 Task: Search one way flight ticket for 4 adults, 2 children, 2 infants in seat and 1 infant on lap in economy from Ontario: Ontario International Airport to Riverton: Central Wyoming Regional Airport (was Riverton Regional) on 5-4-2023. Choice of flights is Frontier. Number of bags: 1 carry on bag. Price is upto 85000. Outbound departure time preference is 18:00.
Action: Mouse moved to (320, 277)
Screenshot: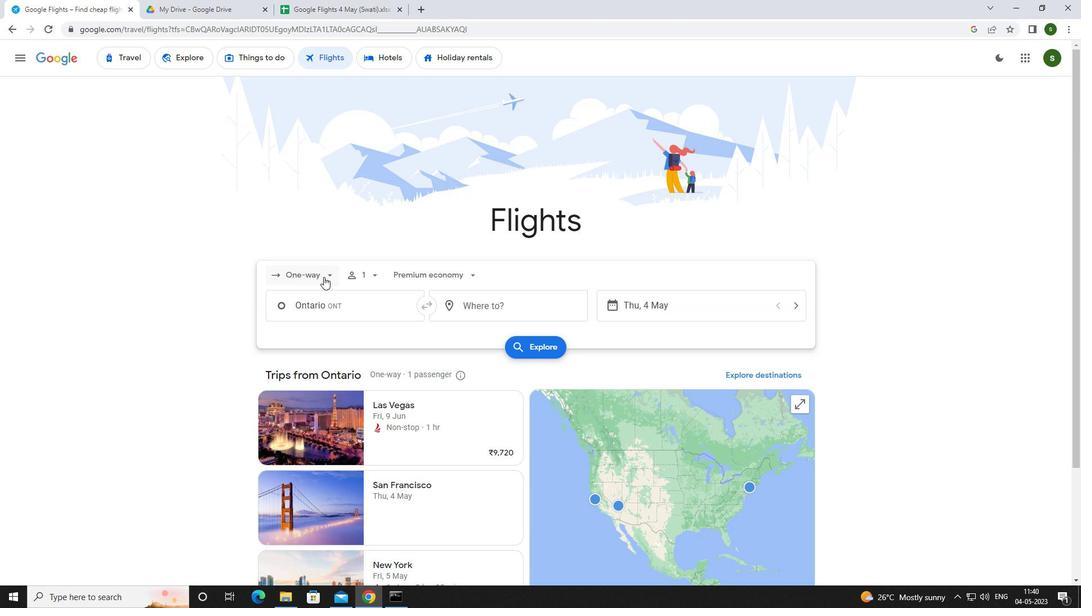 
Action: Mouse pressed left at (320, 277)
Screenshot: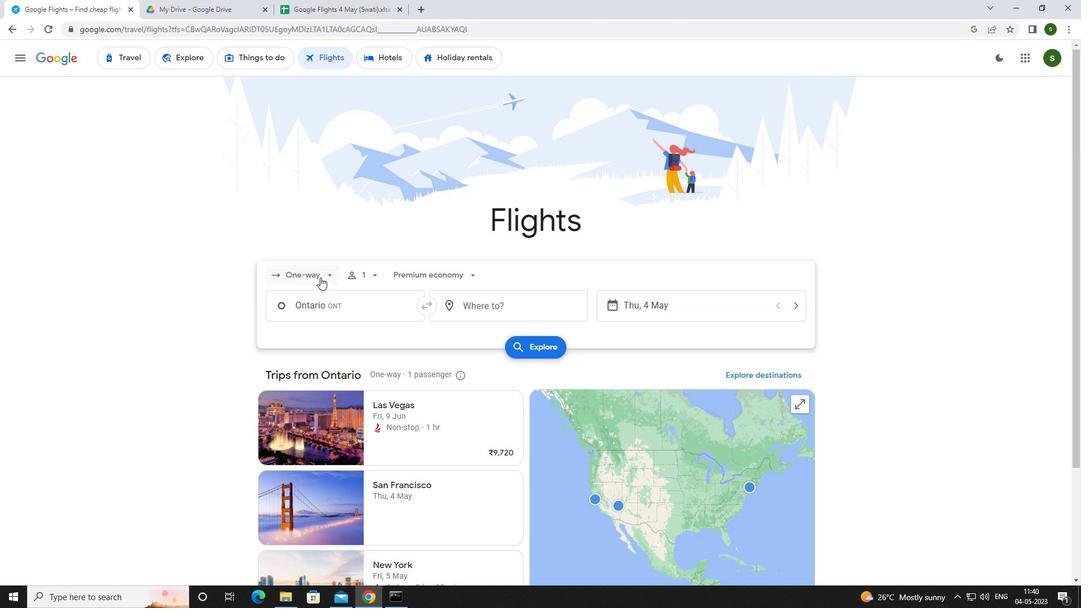 
Action: Mouse moved to (312, 319)
Screenshot: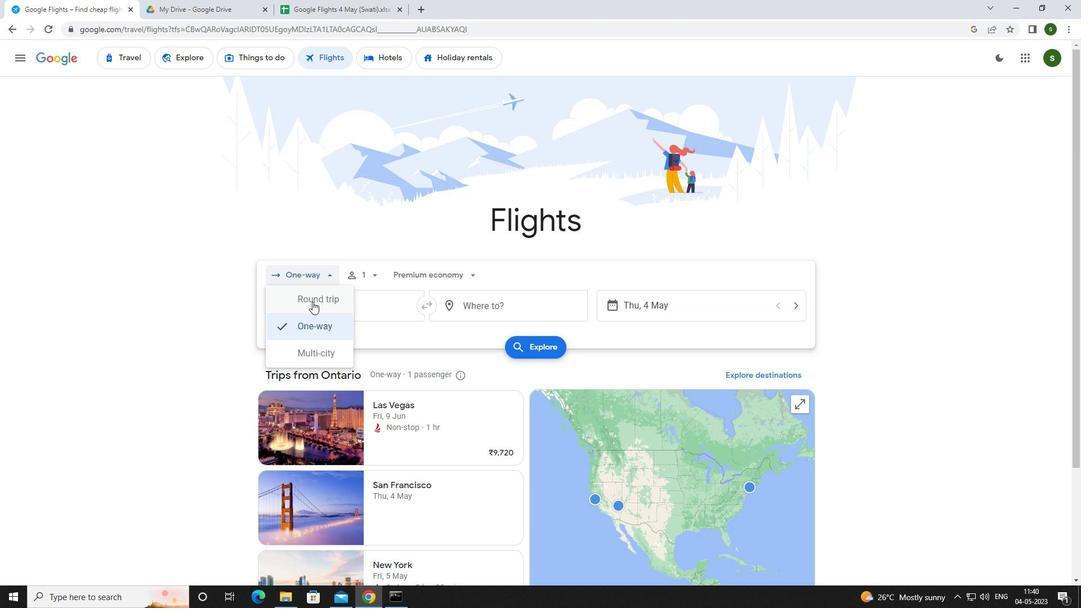 
Action: Mouse pressed left at (312, 319)
Screenshot: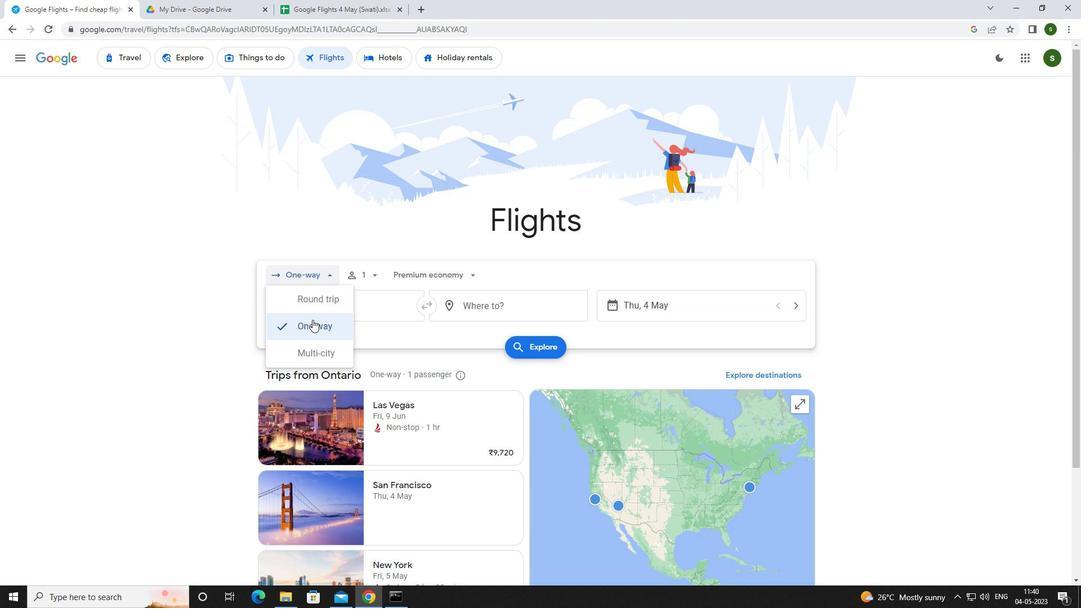 
Action: Mouse moved to (372, 274)
Screenshot: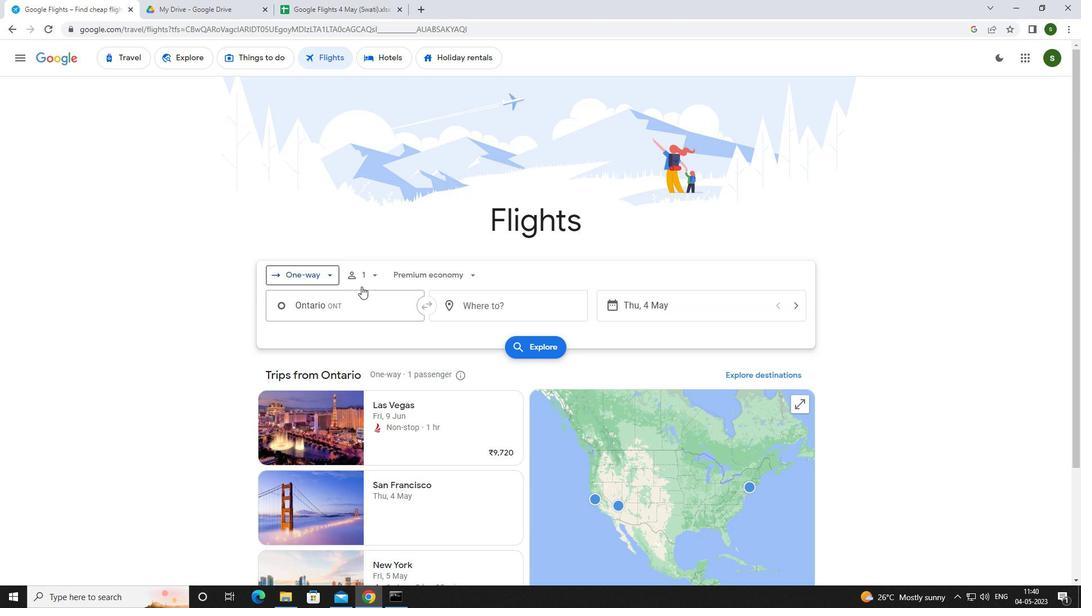 
Action: Mouse pressed left at (372, 274)
Screenshot: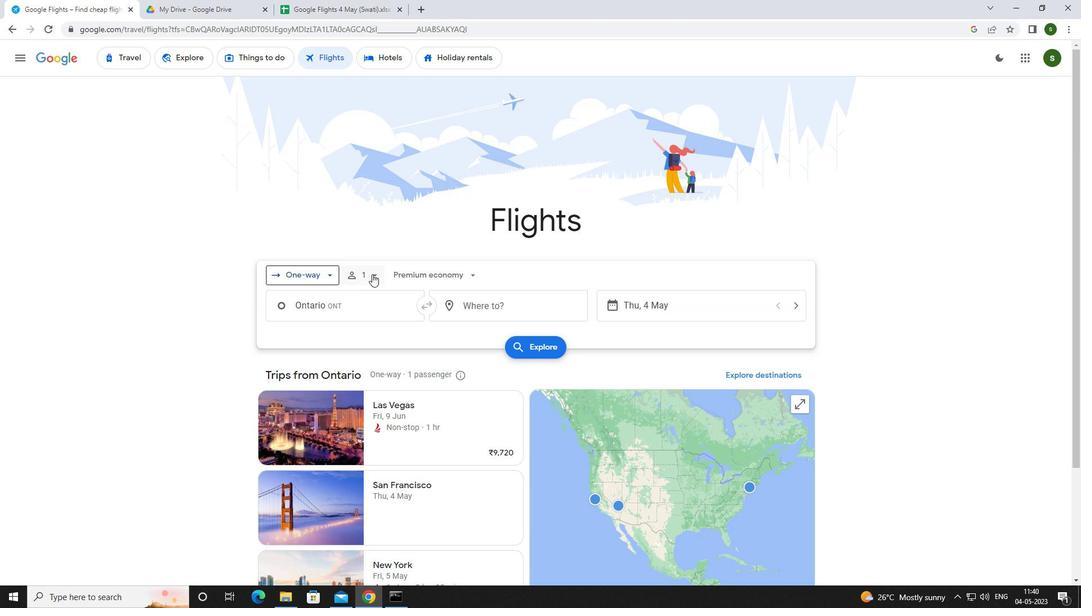 
Action: Mouse moved to (461, 302)
Screenshot: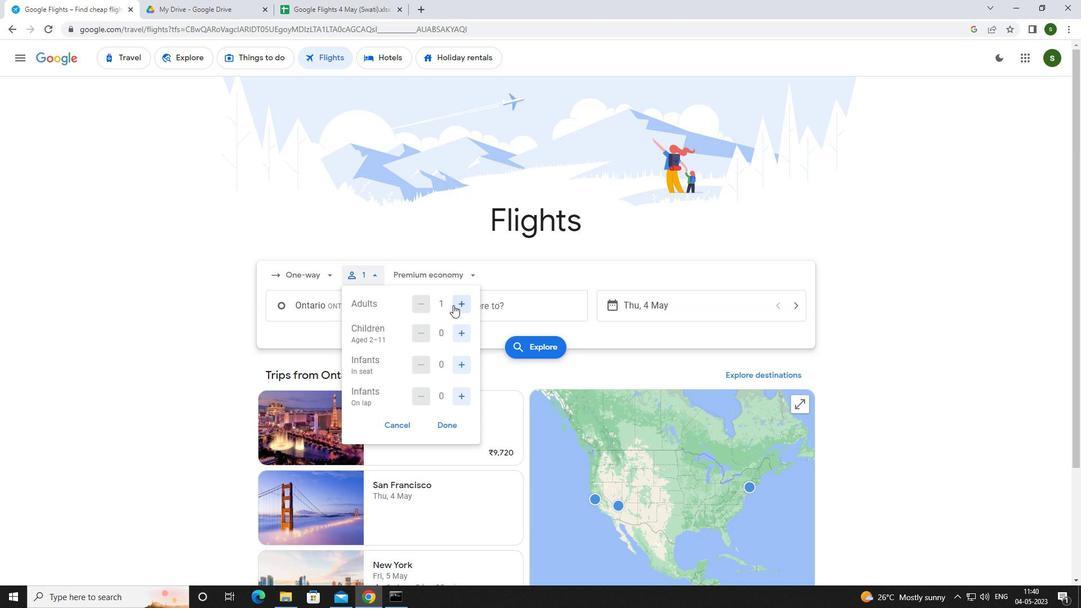 
Action: Mouse pressed left at (461, 302)
Screenshot: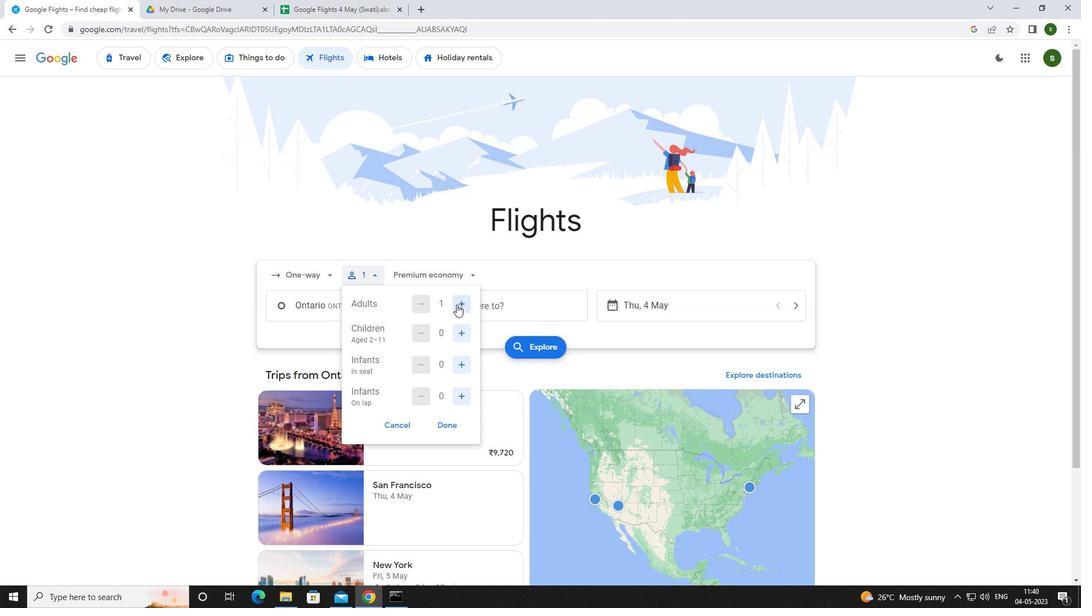 
Action: Mouse pressed left at (461, 302)
Screenshot: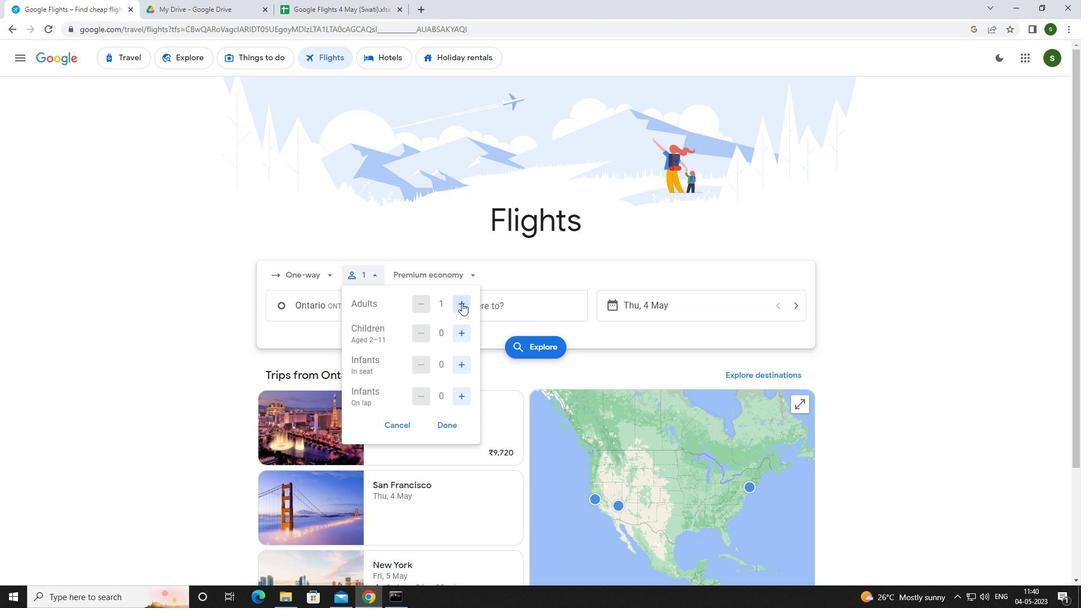 
Action: Mouse pressed left at (461, 302)
Screenshot: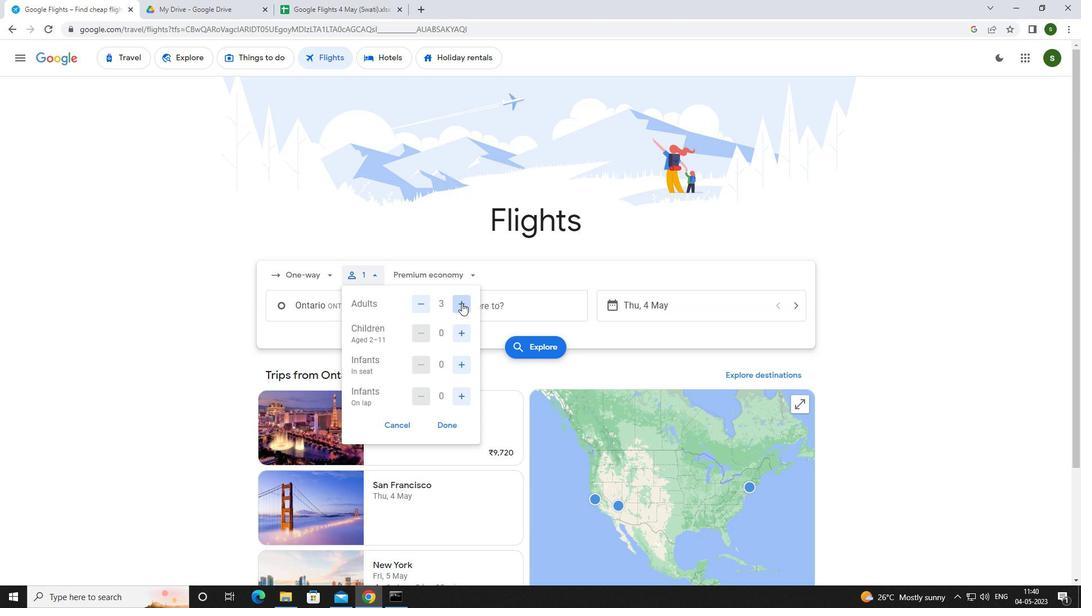 
Action: Mouse moved to (459, 332)
Screenshot: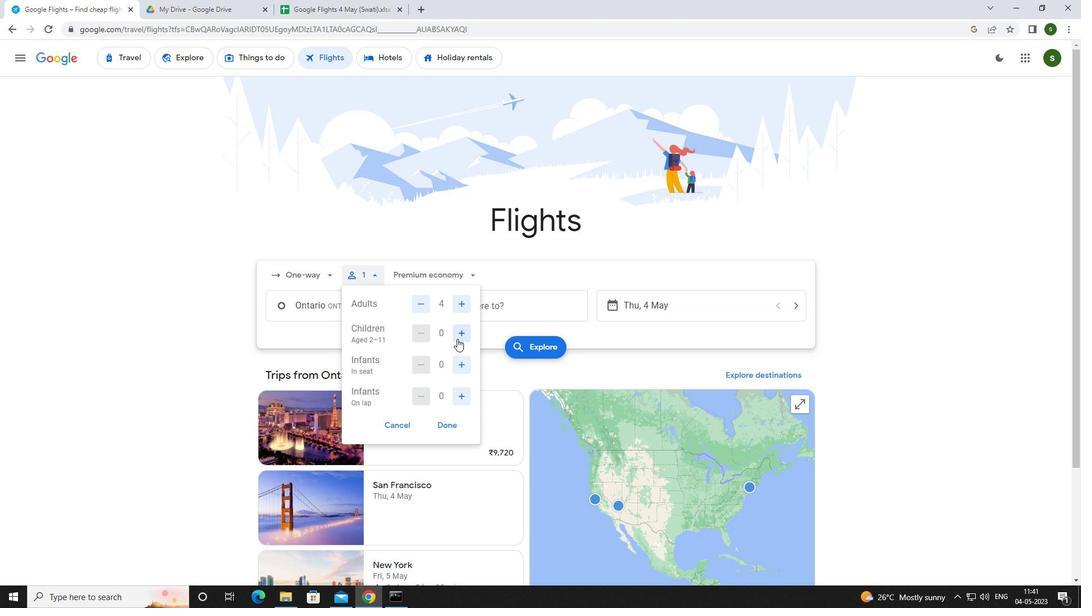 
Action: Mouse pressed left at (459, 332)
Screenshot: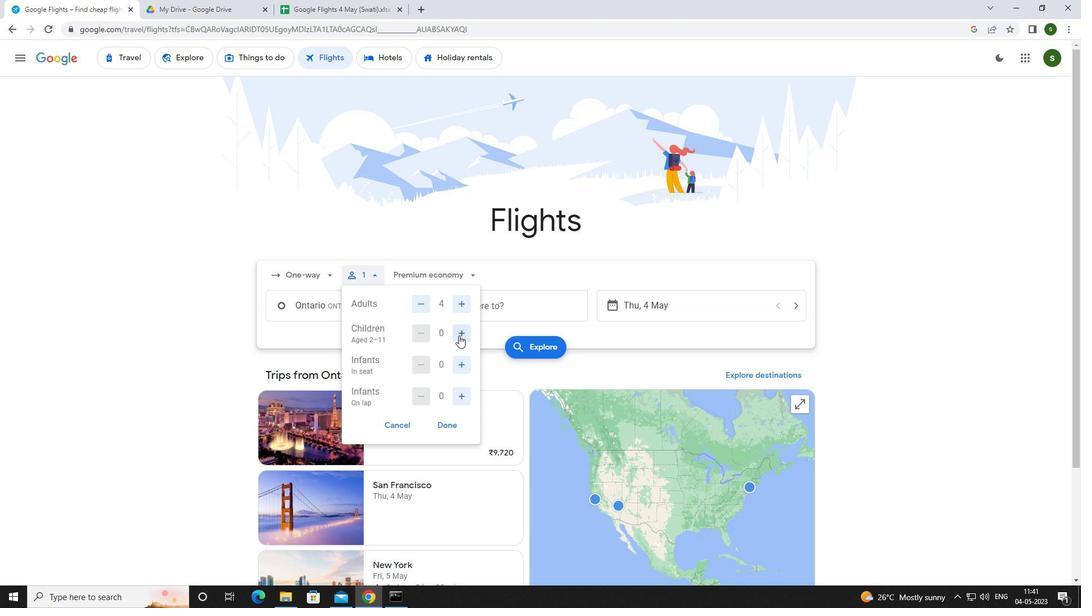 
Action: Mouse pressed left at (459, 332)
Screenshot: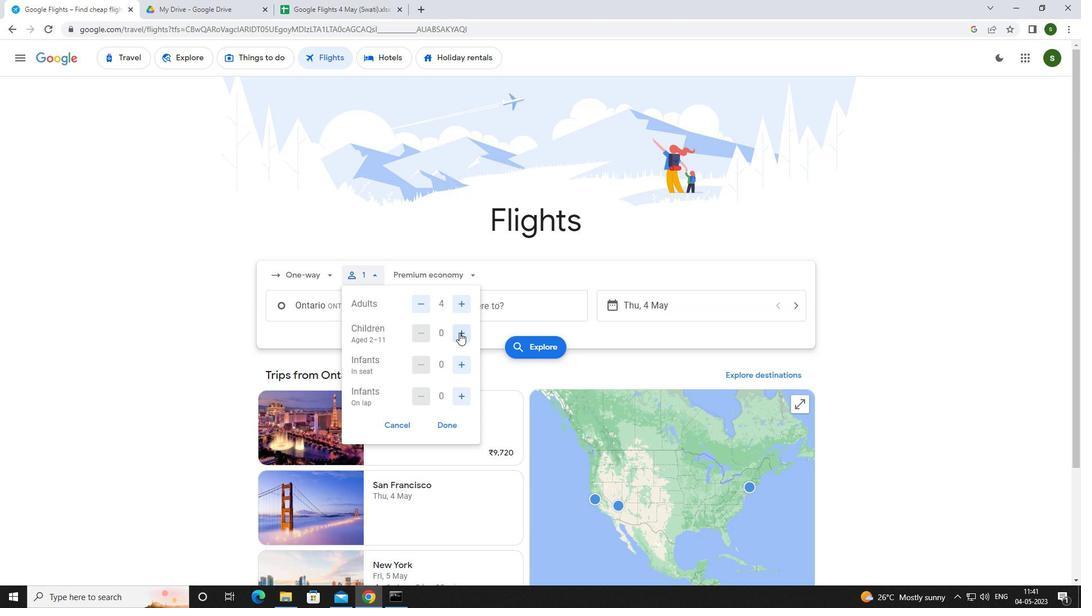 
Action: Mouse moved to (459, 365)
Screenshot: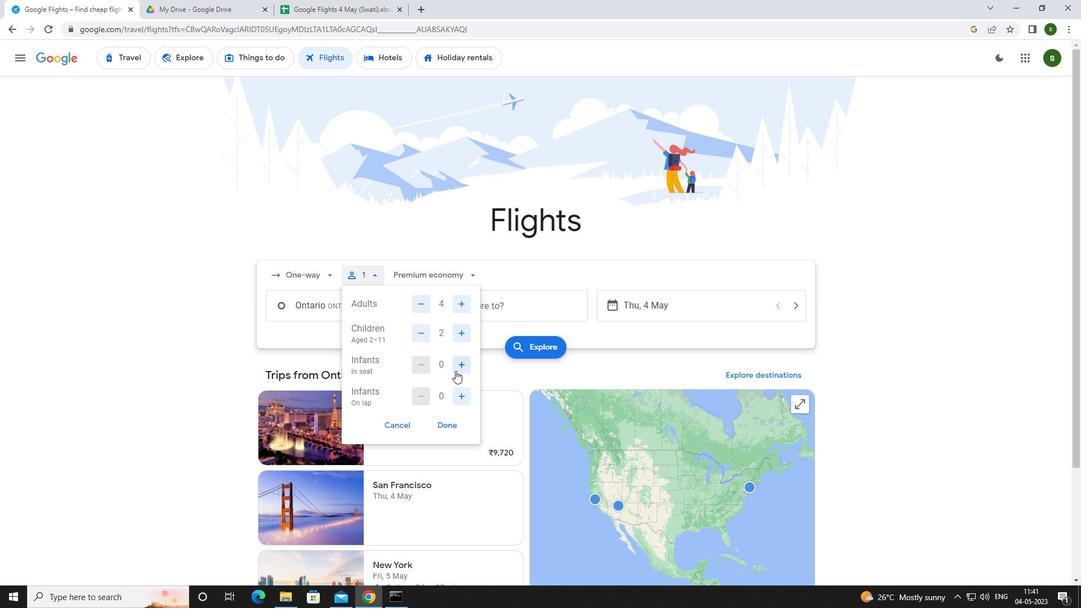 
Action: Mouse pressed left at (459, 365)
Screenshot: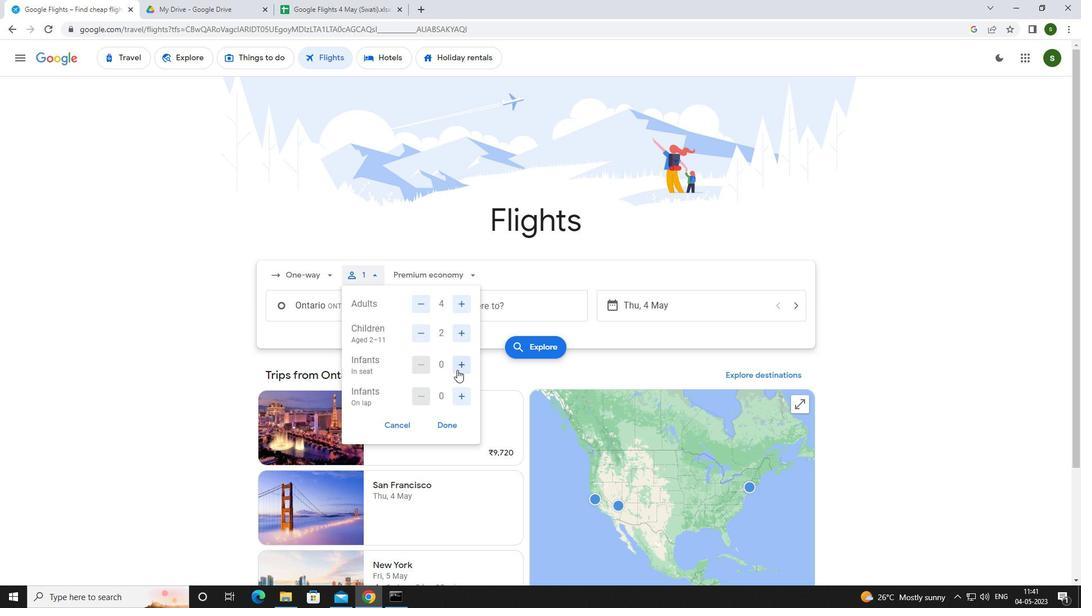 
Action: Mouse pressed left at (459, 365)
Screenshot: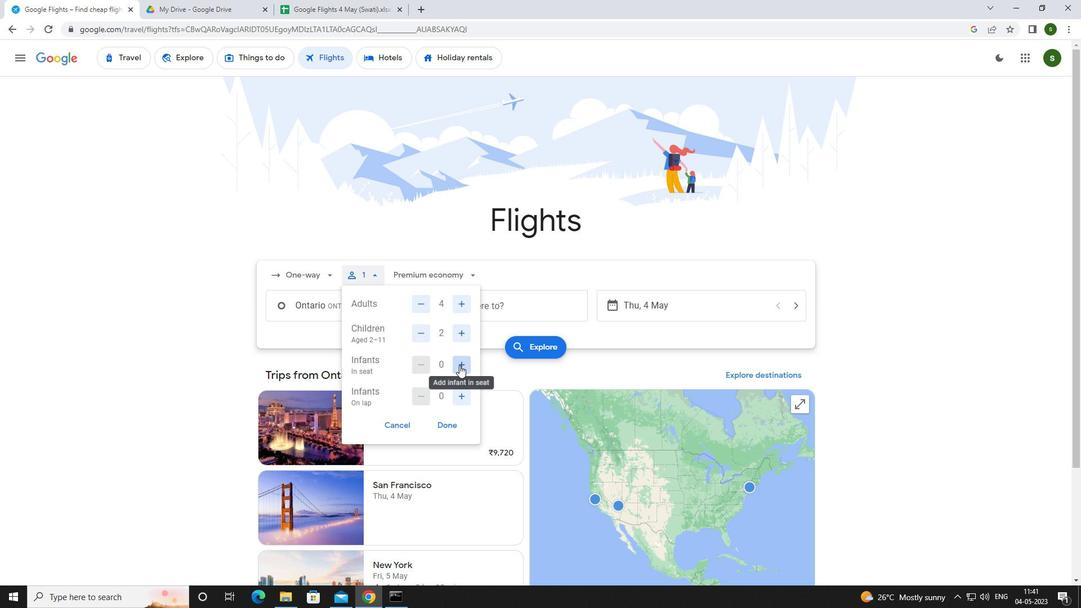 
Action: Mouse moved to (458, 402)
Screenshot: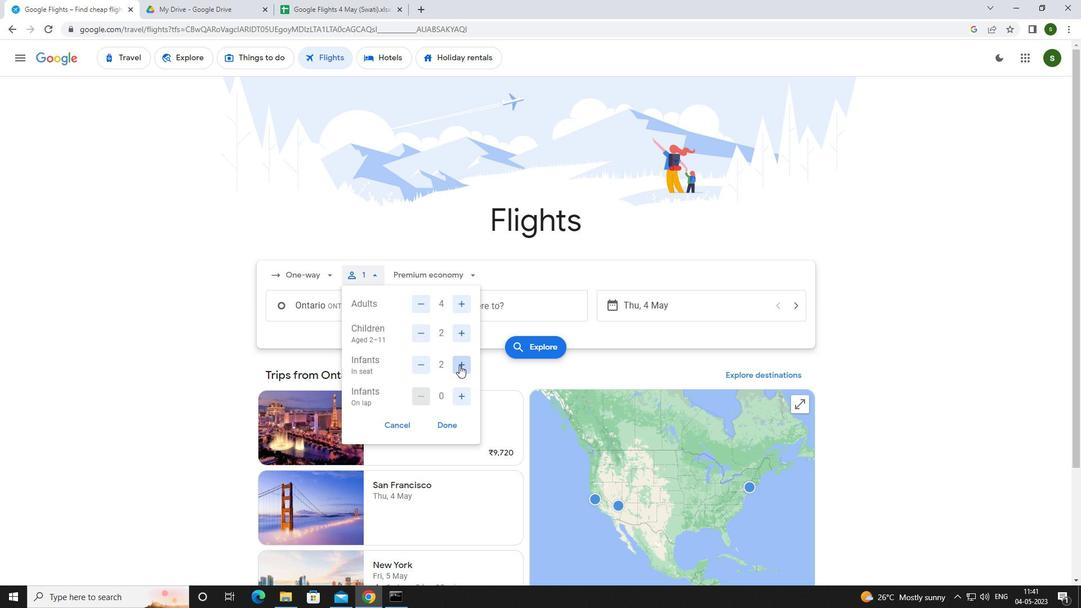 
Action: Mouse pressed left at (458, 402)
Screenshot: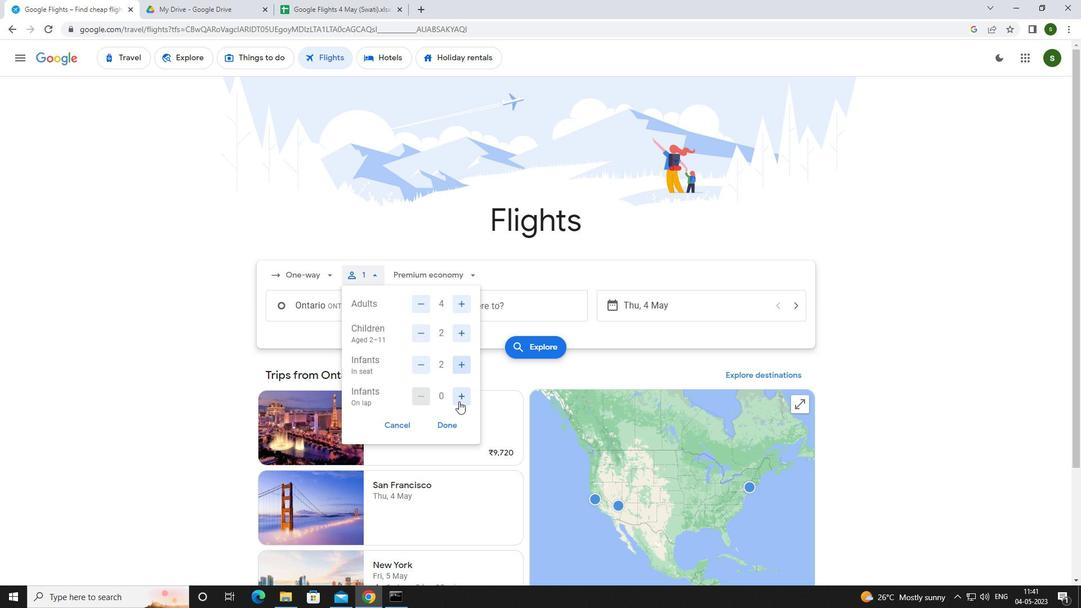 
Action: Mouse moved to (449, 277)
Screenshot: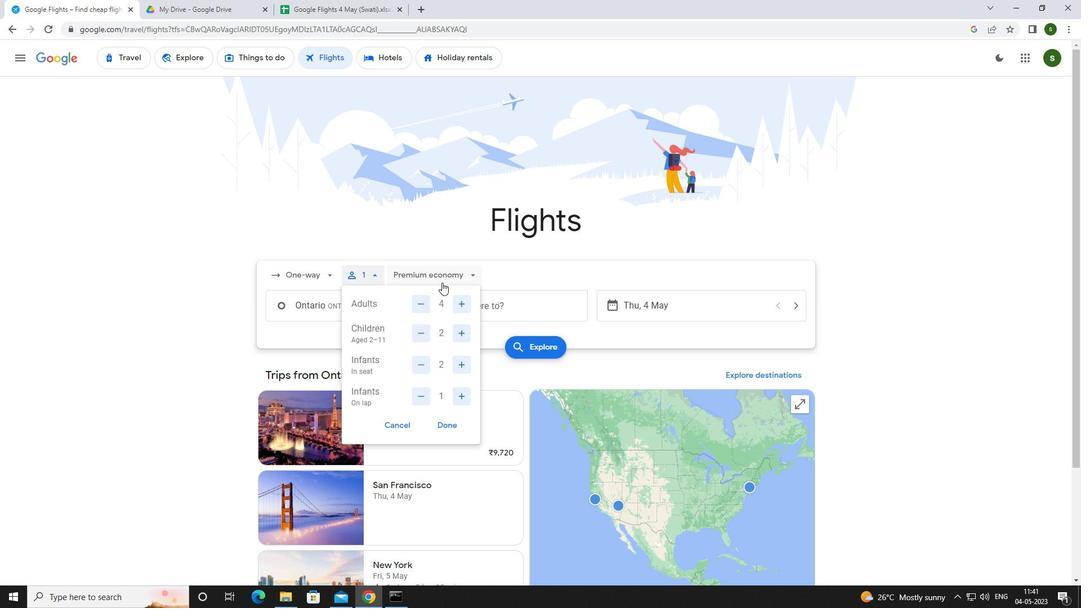 
Action: Mouse pressed left at (449, 277)
Screenshot: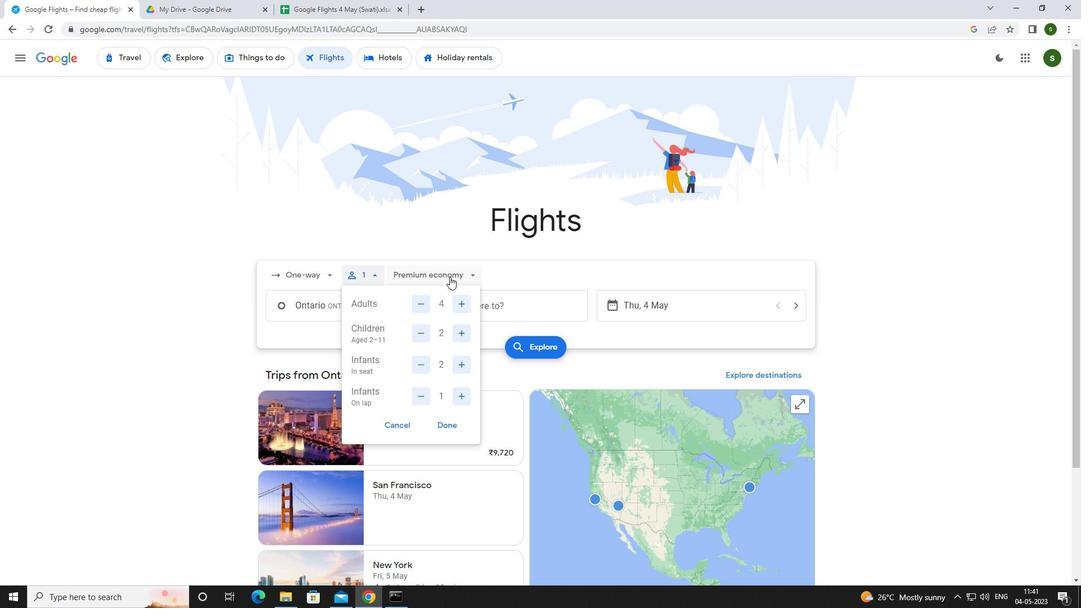 
Action: Mouse moved to (453, 305)
Screenshot: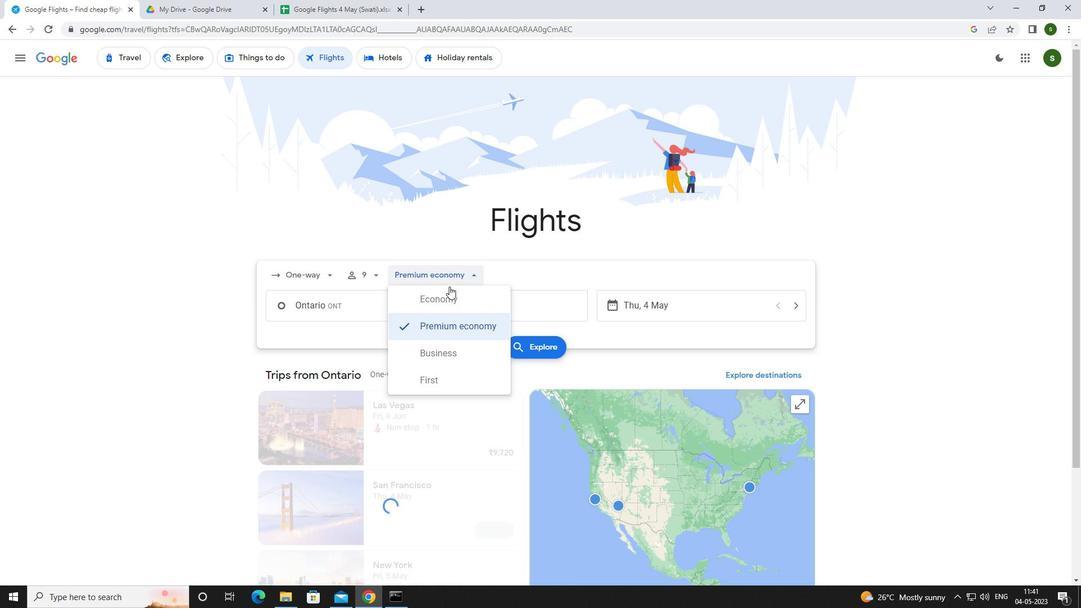 
Action: Mouse pressed left at (453, 305)
Screenshot: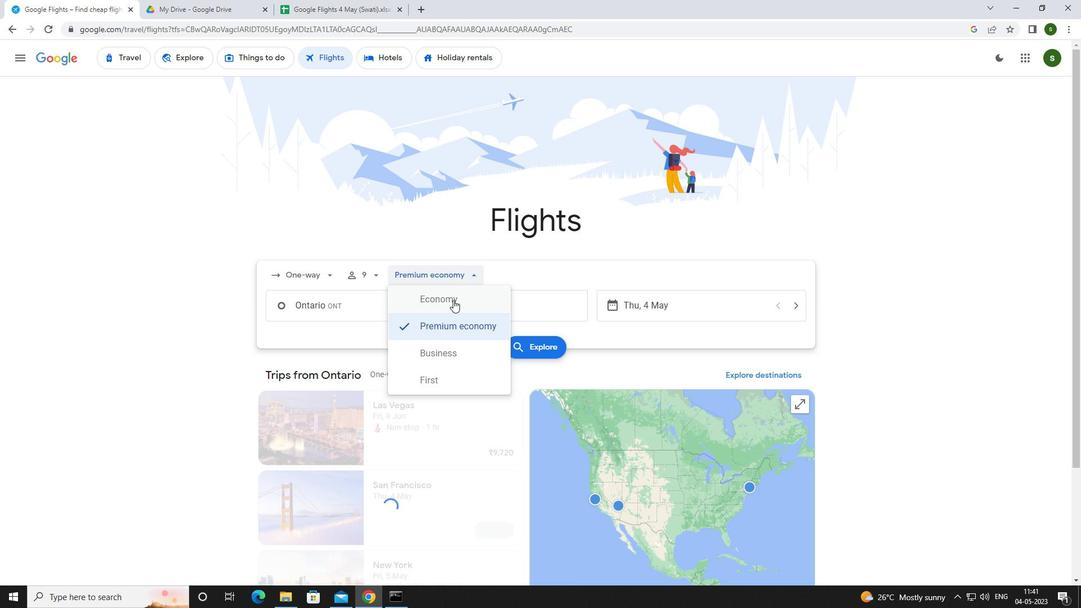 
Action: Mouse moved to (359, 312)
Screenshot: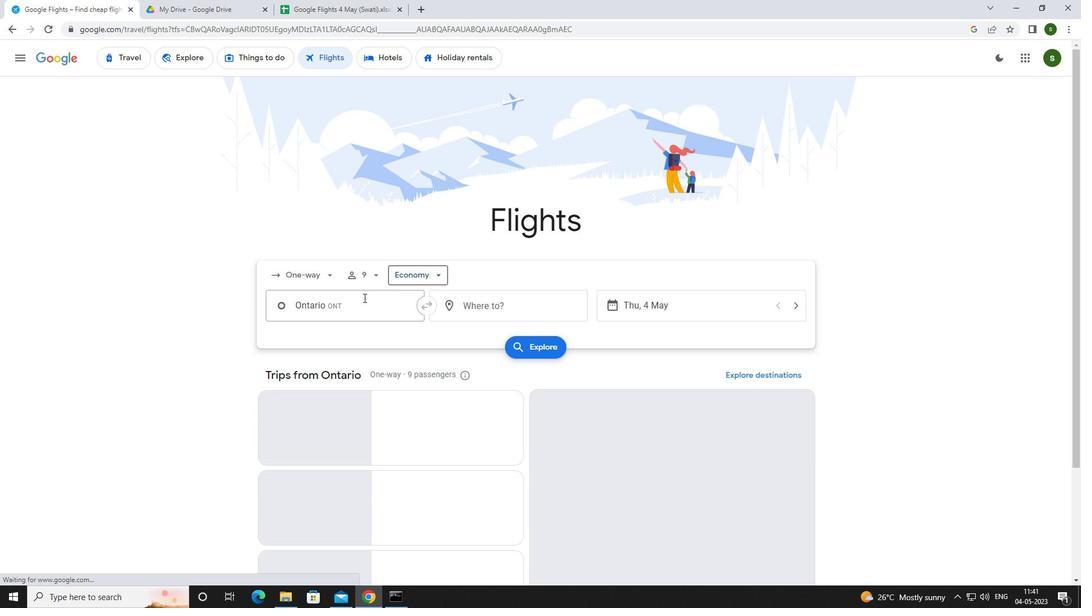 
Action: Mouse pressed left at (359, 312)
Screenshot: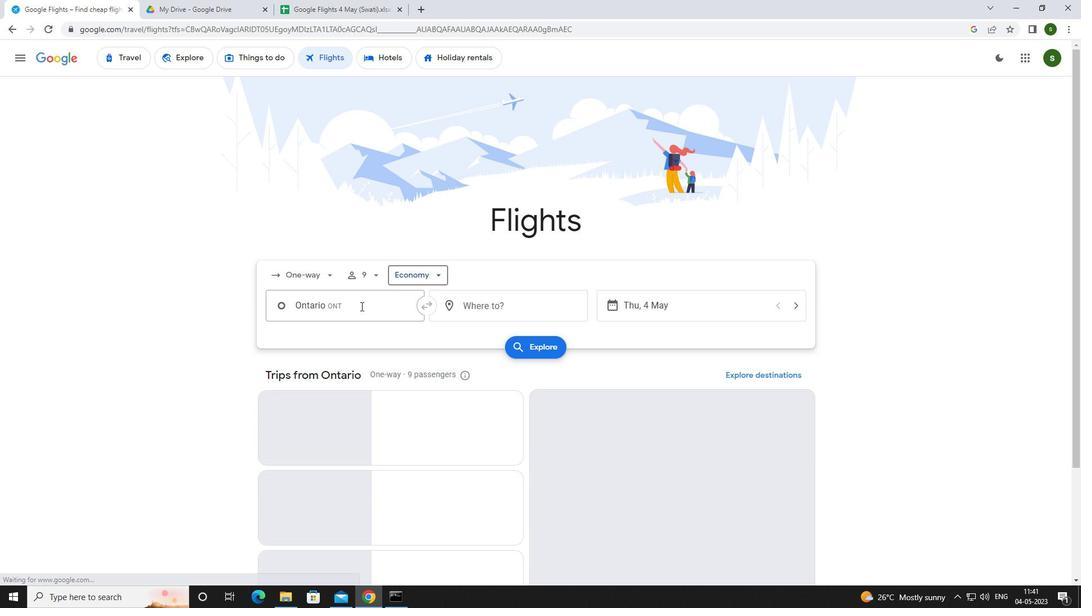
Action: Mouse moved to (357, 313)
Screenshot: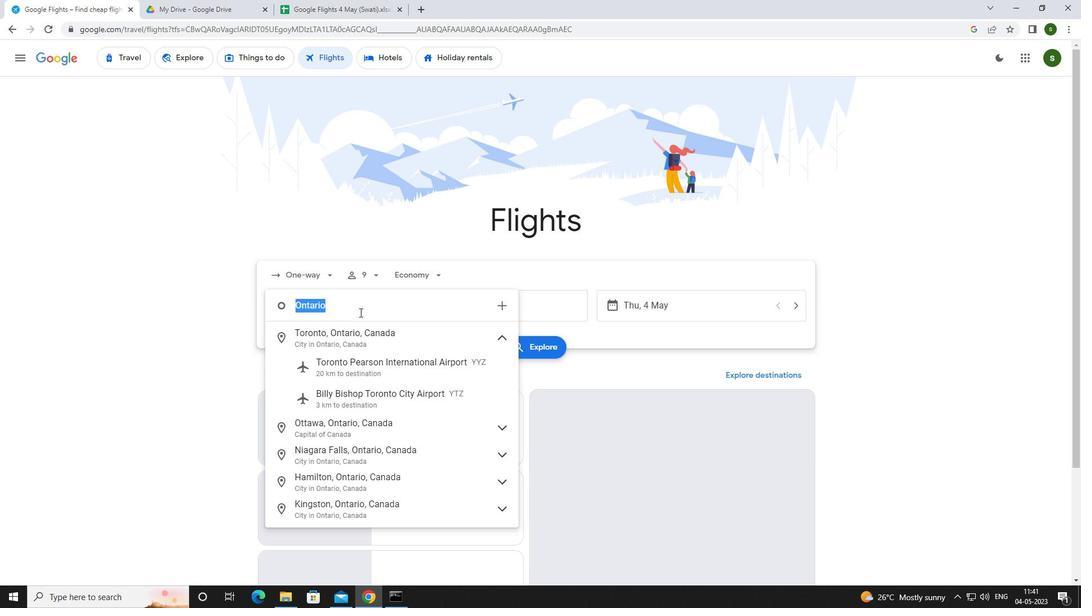 
Action: Key pressed <Key.caps_lock>o<Key.caps_lock>ntari
Screenshot: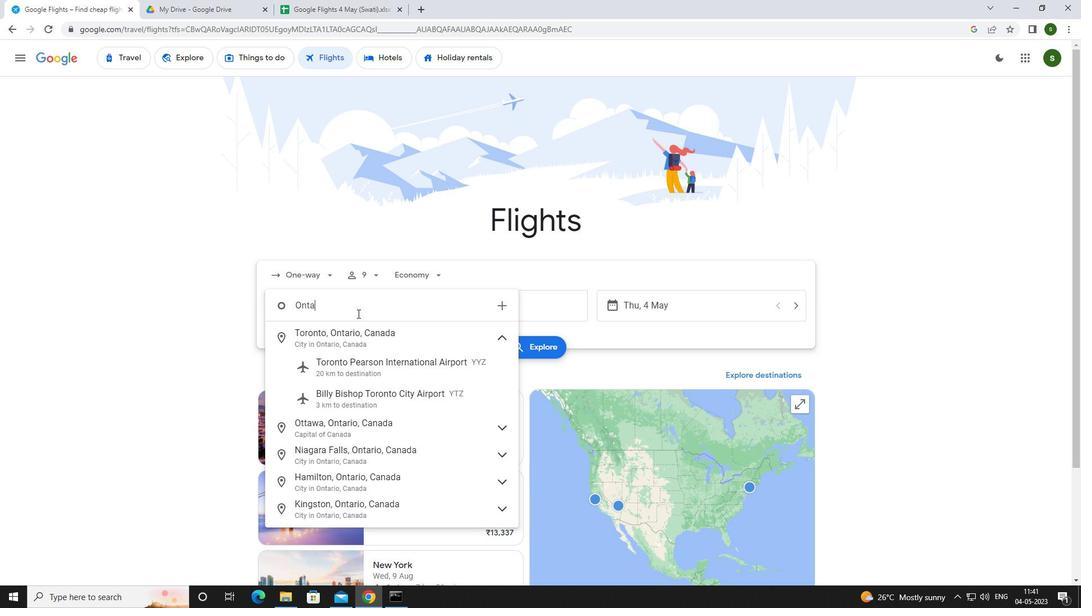 
Action: Mouse moved to (343, 318)
Screenshot: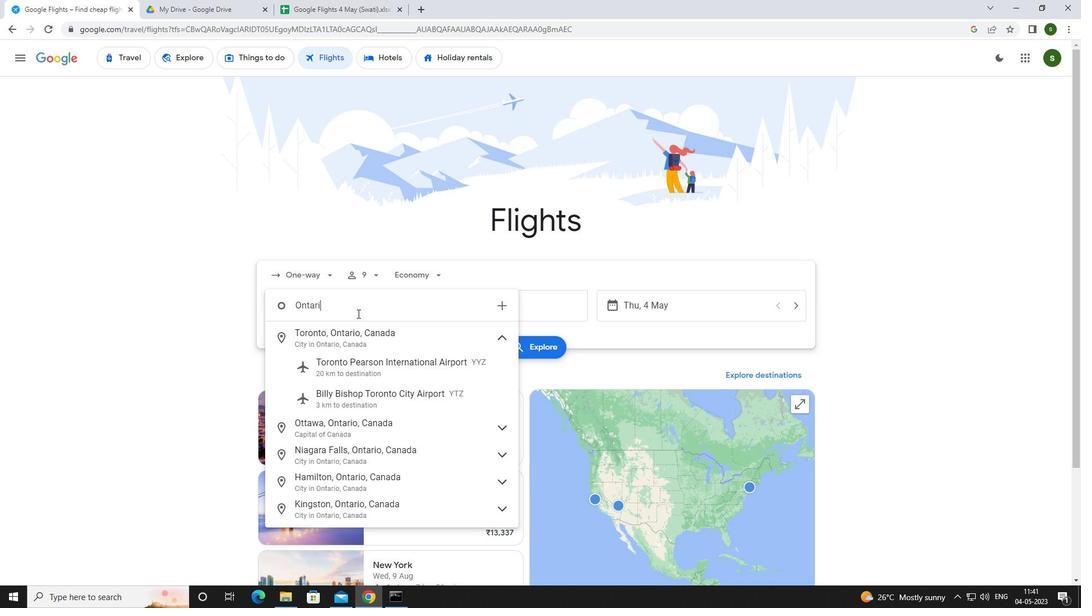 
Action: Key pressed o<Key.space><Key.caps_lock>i<Key.caps_lock>
Screenshot: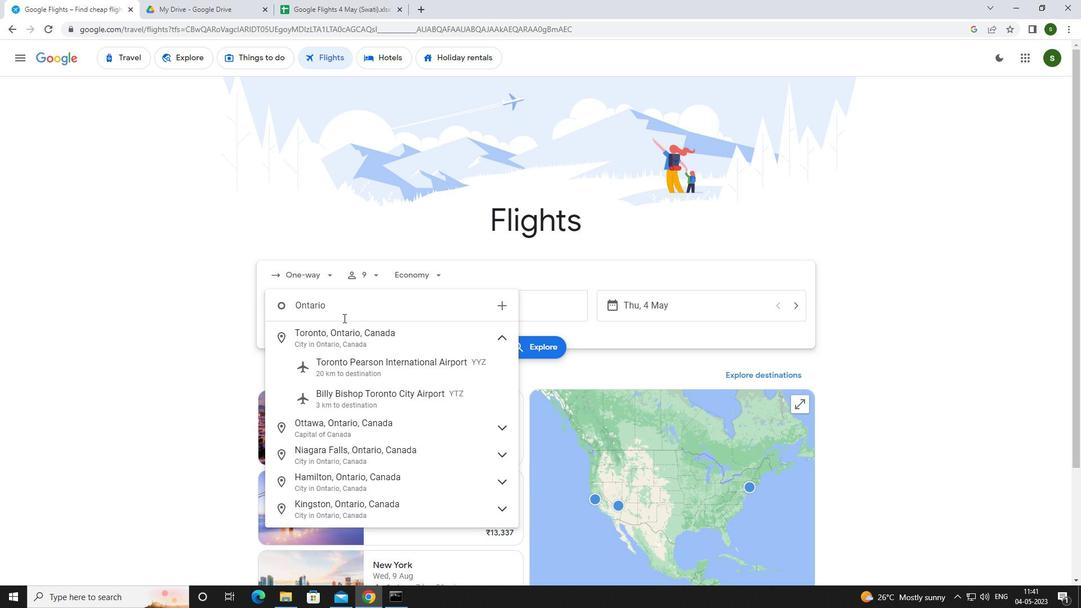 
Action: Mouse moved to (425, 515)
Screenshot: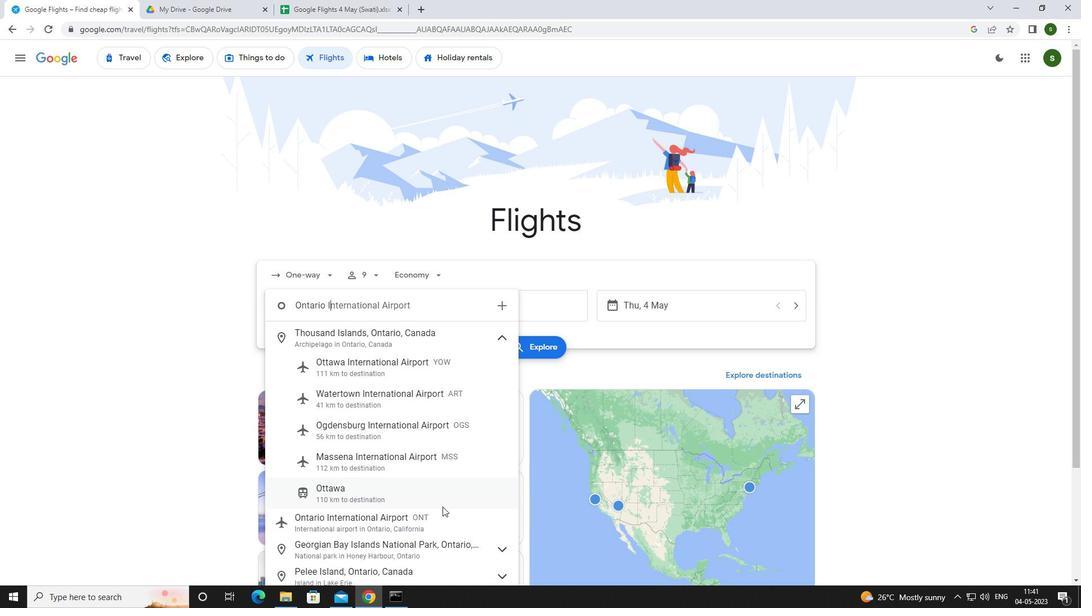 
Action: Mouse pressed left at (425, 515)
Screenshot: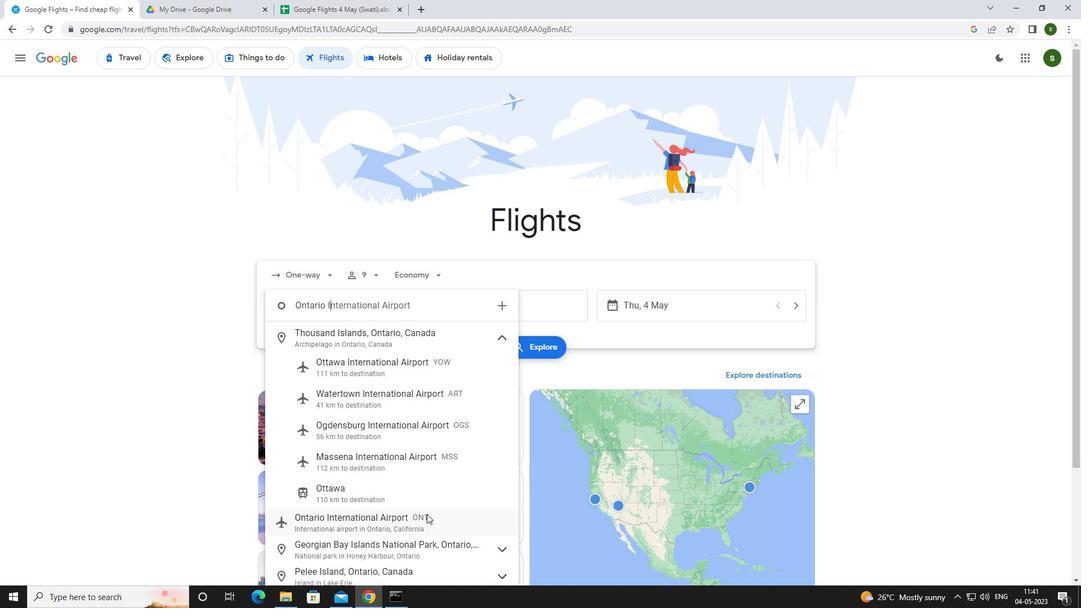 
Action: Mouse moved to (503, 314)
Screenshot: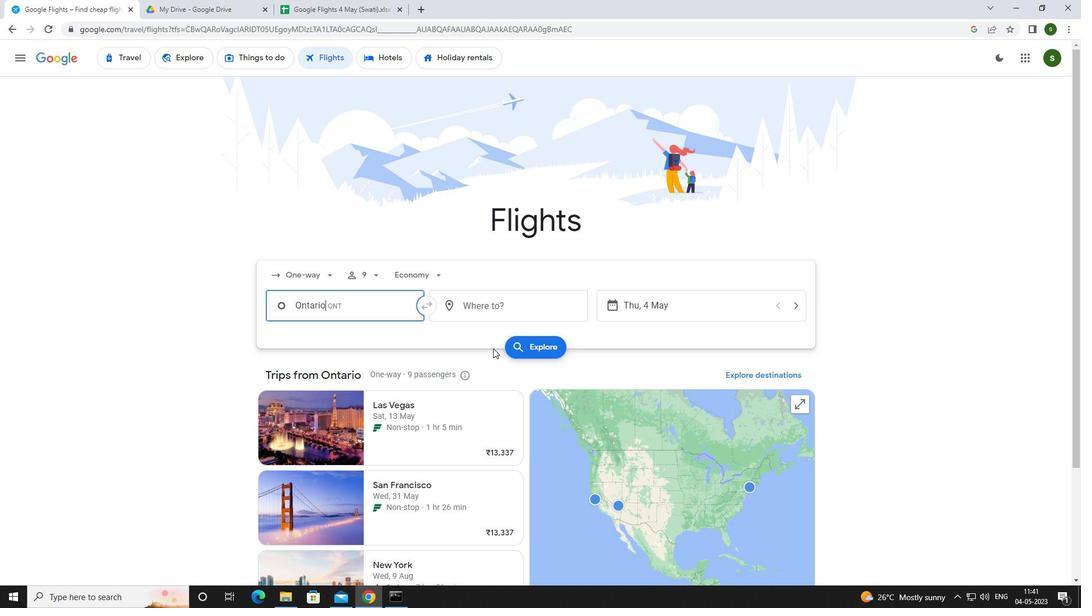 
Action: Mouse pressed left at (503, 314)
Screenshot: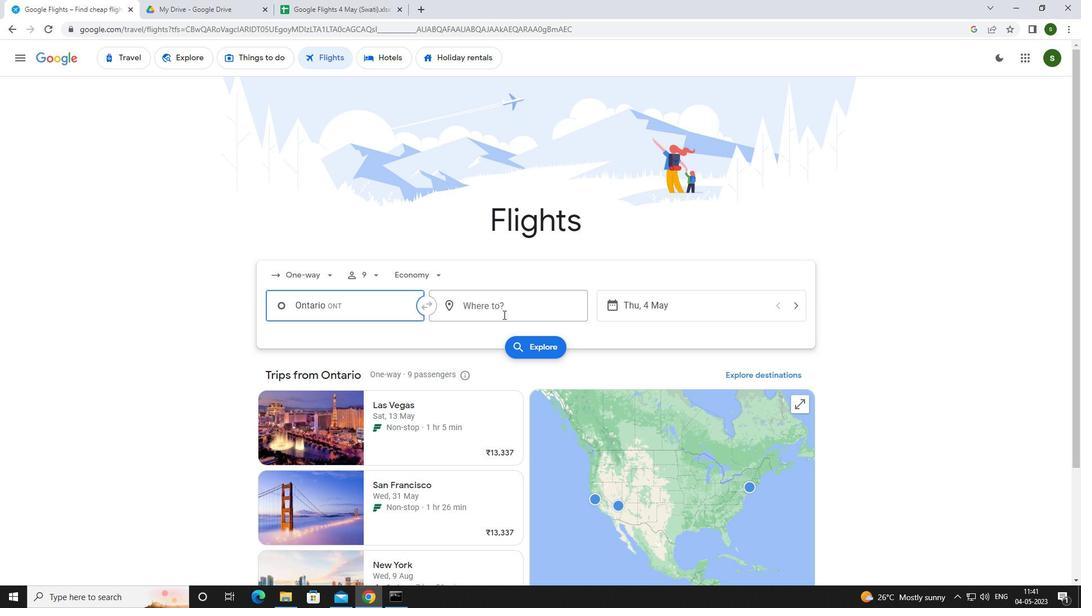 
Action: Mouse moved to (485, 318)
Screenshot: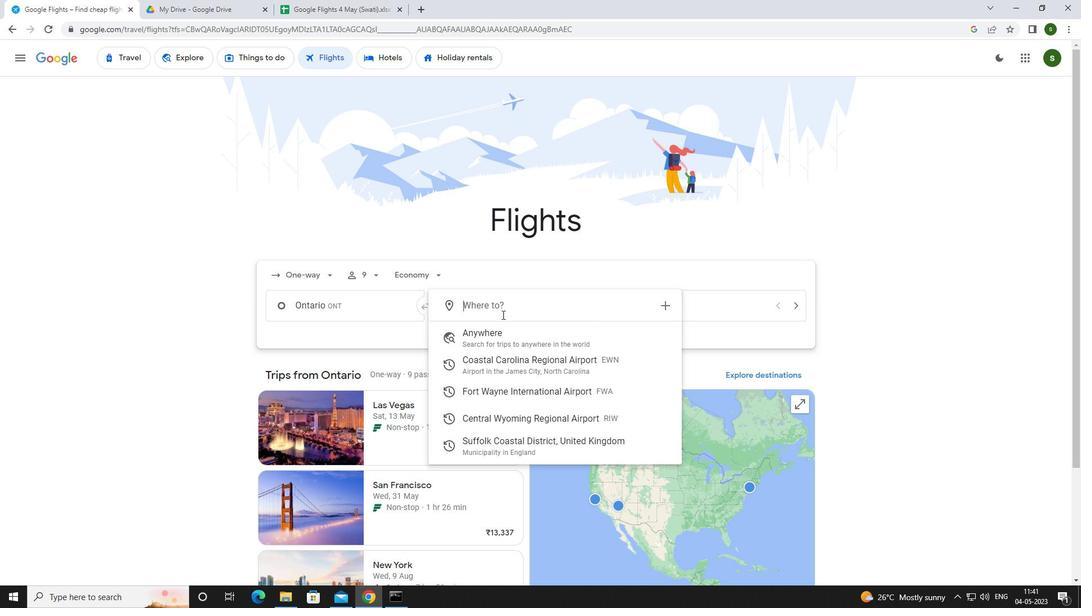 
Action: Key pressed <Key.caps_lock>r<Key.caps_lock>iverto
Screenshot: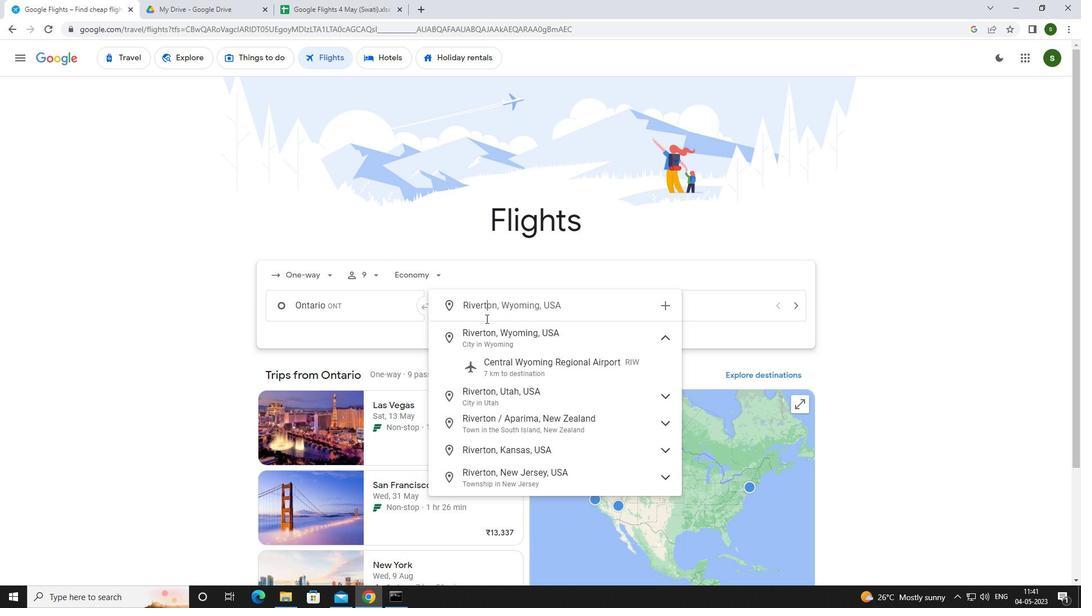 
Action: Mouse moved to (519, 370)
Screenshot: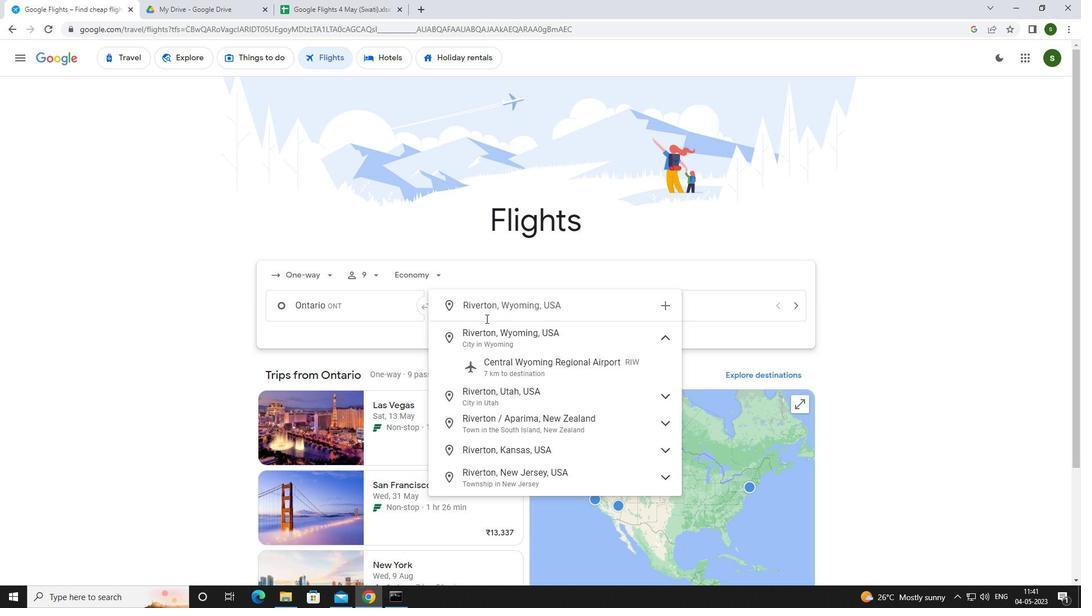 
Action: Mouse pressed left at (519, 370)
Screenshot: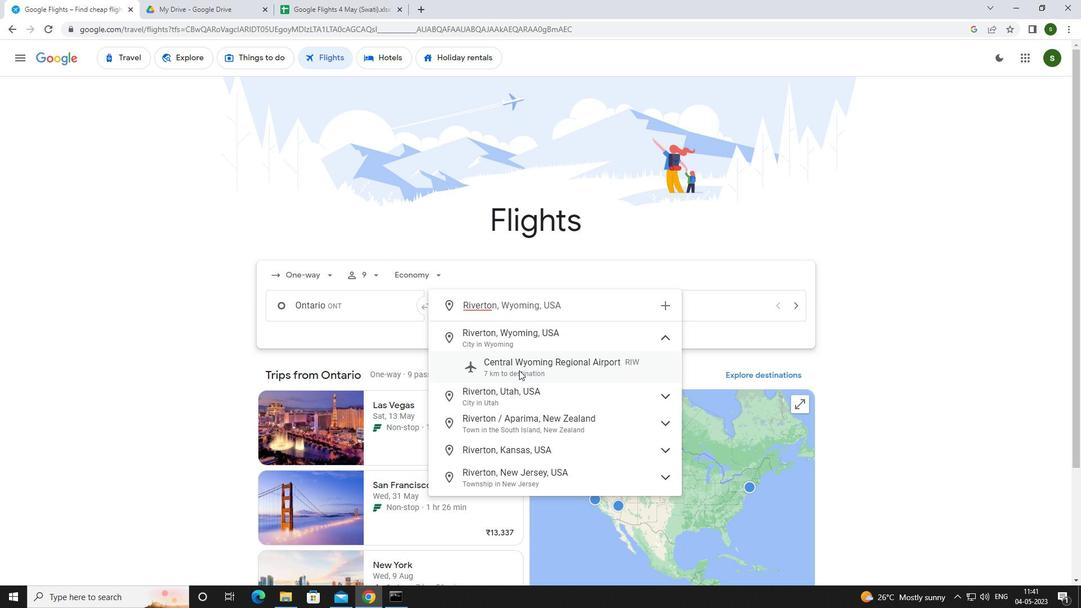 
Action: Mouse moved to (673, 301)
Screenshot: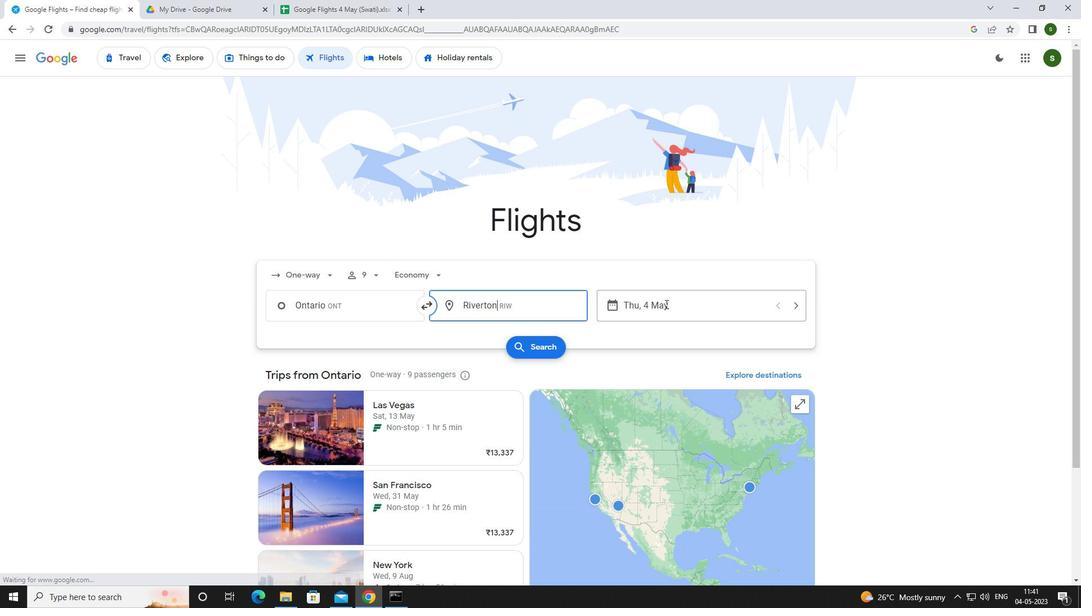 
Action: Mouse pressed left at (673, 301)
Screenshot: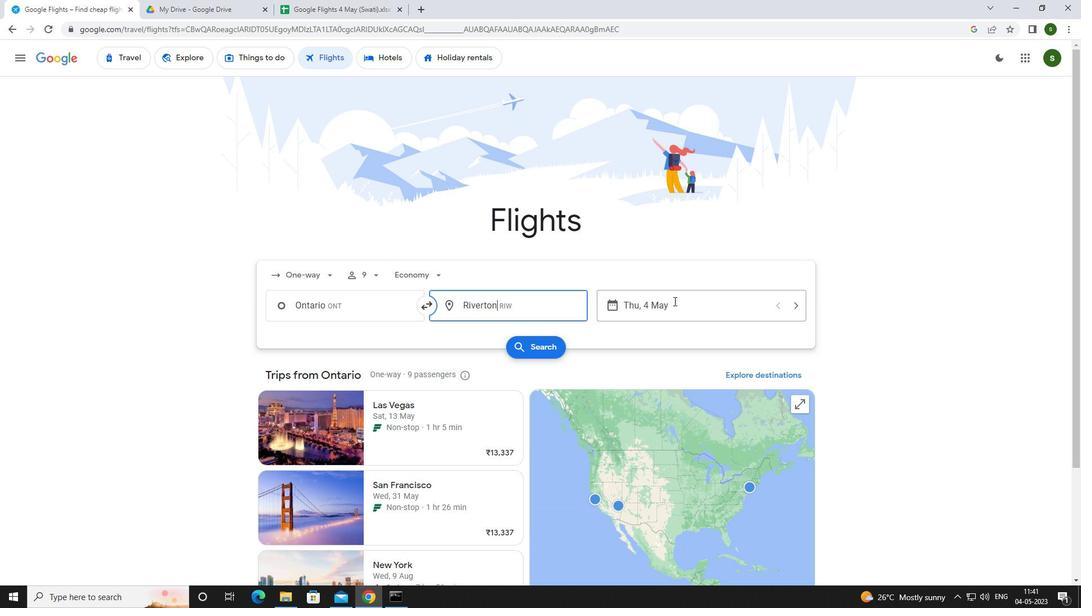 
Action: Mouse moved to (509, 378)
Screenshot: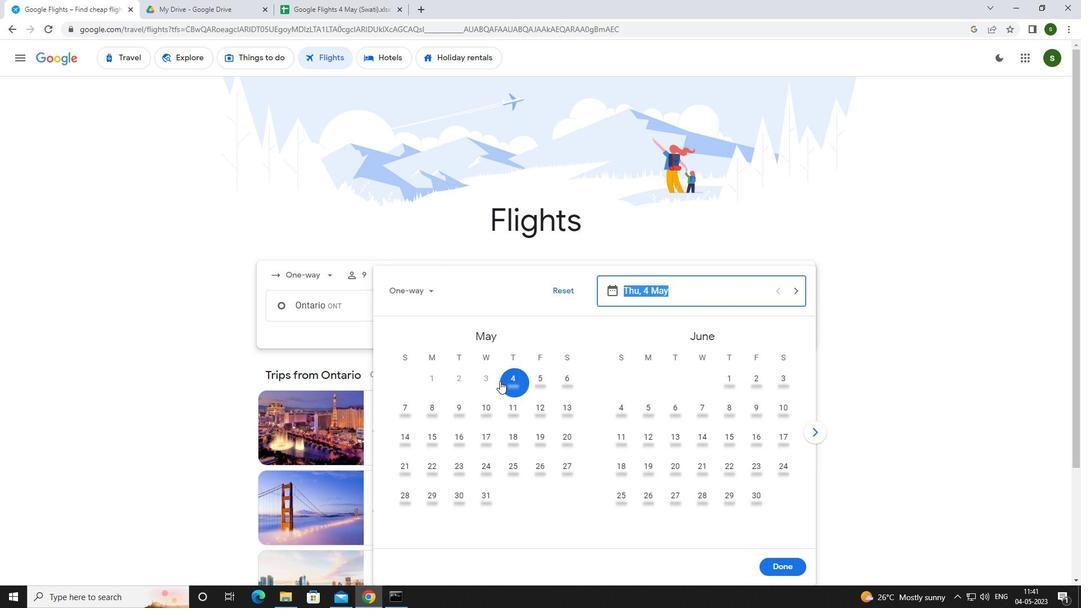 
Action: Mouse pressed left at (509, 378)
Screenshot: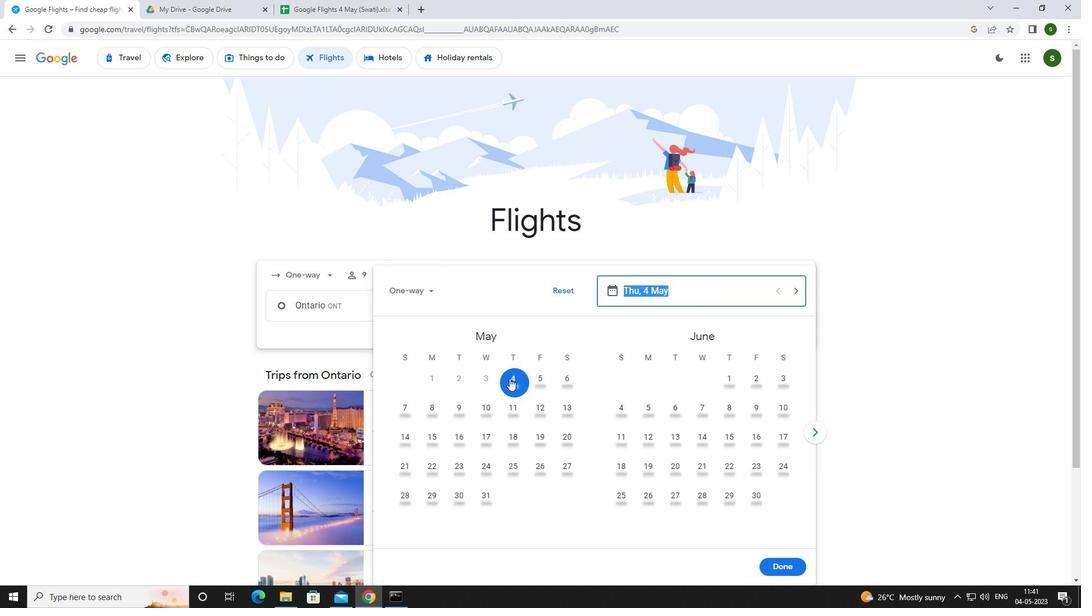 
Action: Mouse moved to (768, 566)
Screenshot: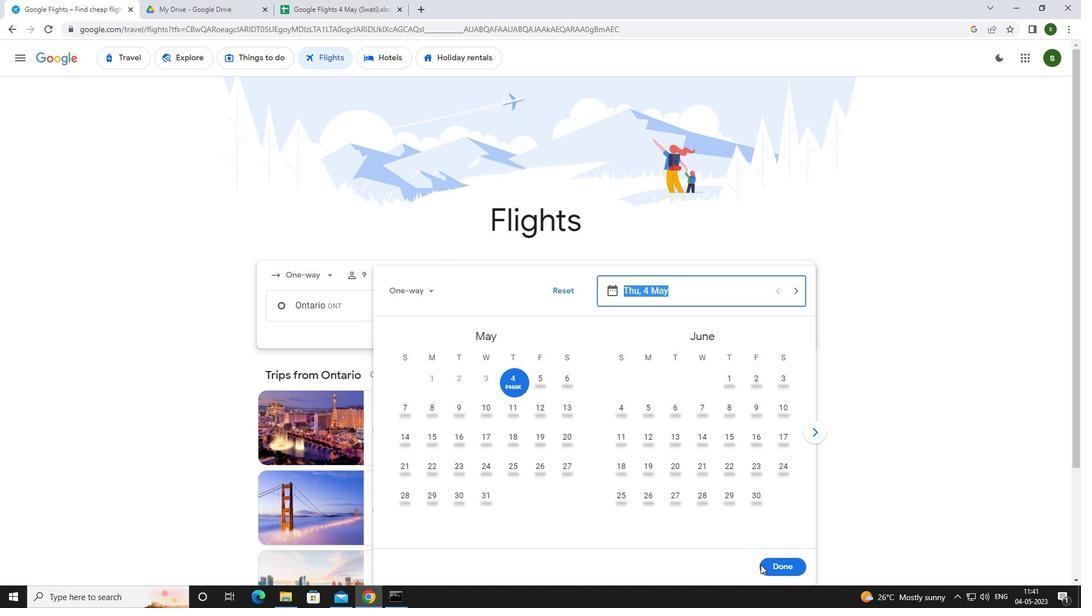 
Action: Mouse pressed left at (768, 566)
Screenshot: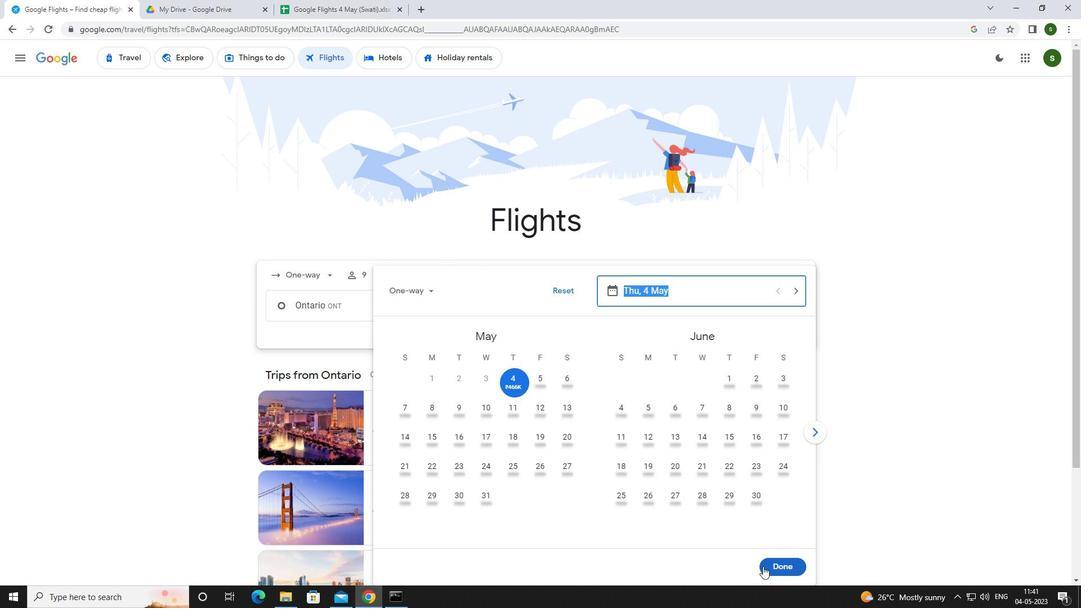 
Action: Mouse moved to (542, 346)
Screenshot: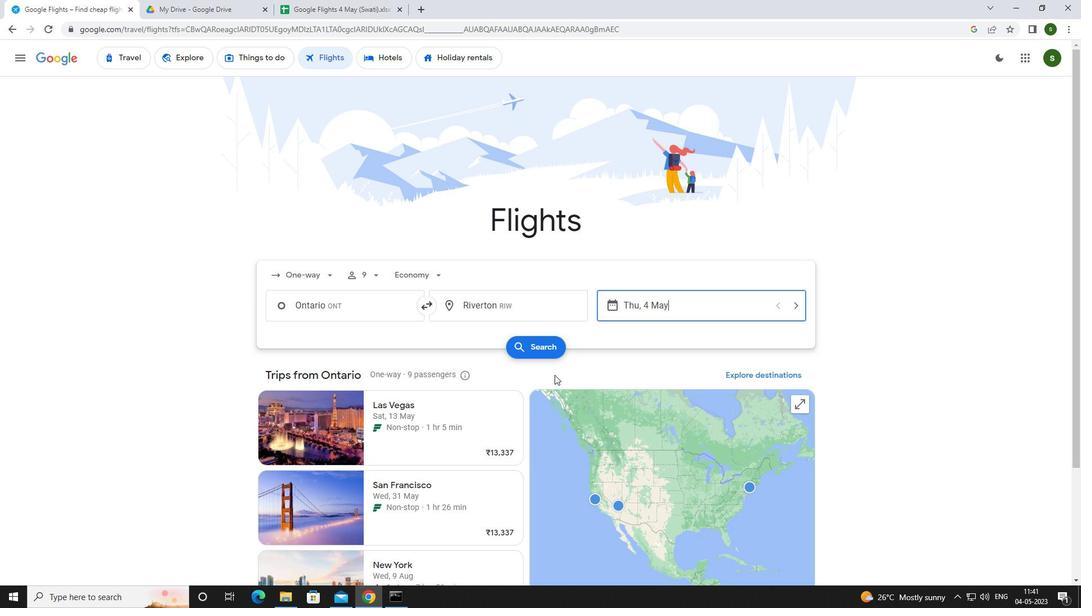 
Action: Mouse pressed left at (542, 346)
Screenshot: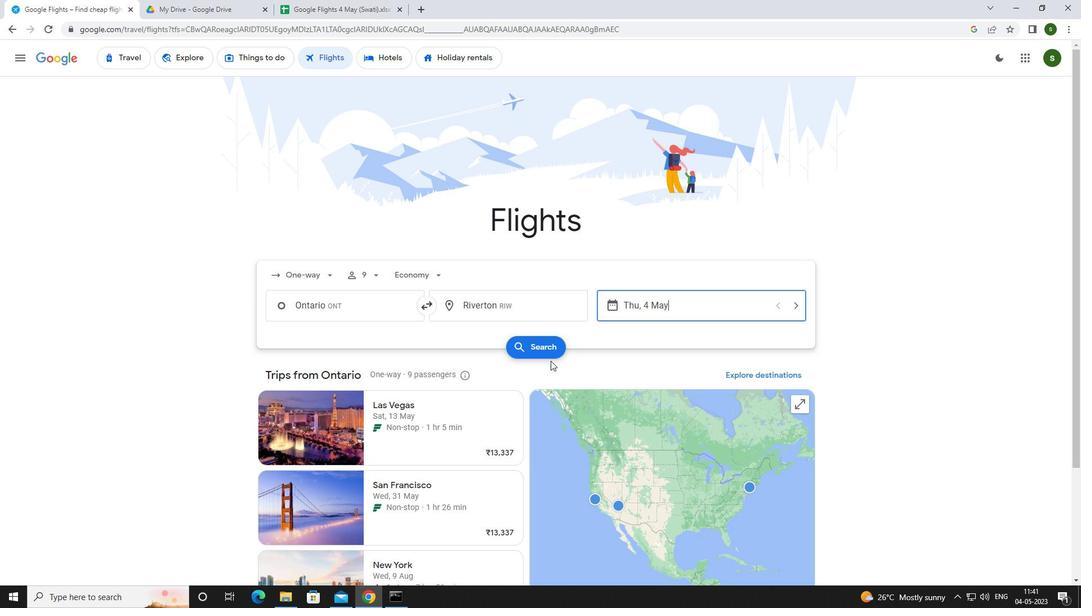 
Action: Mouse moved to (293, 162)
Screenshot: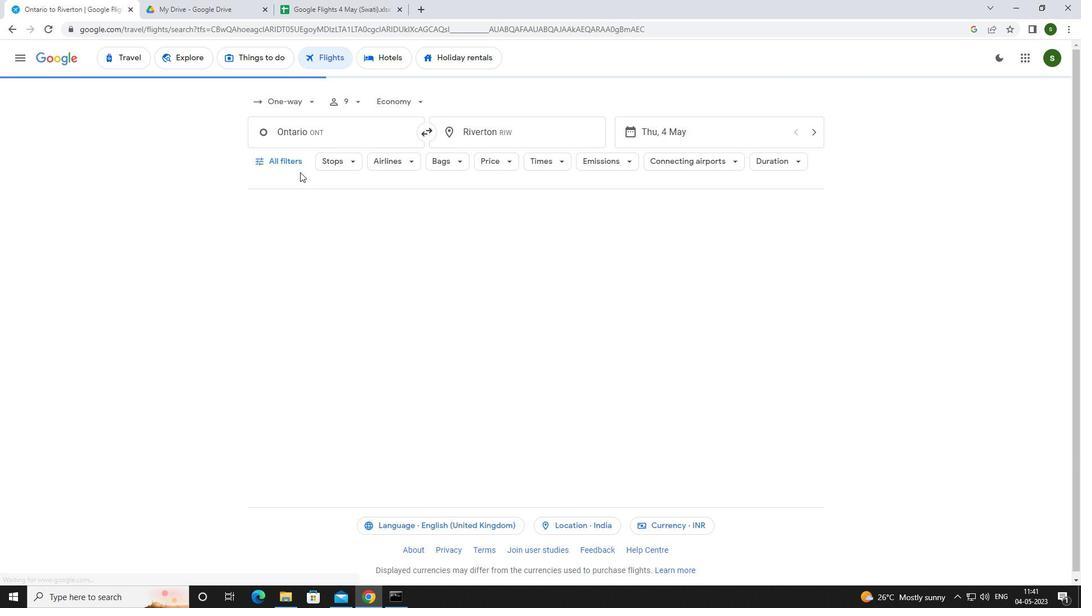 
Action: Mouse pressed left at (293, 162)
Screenshot: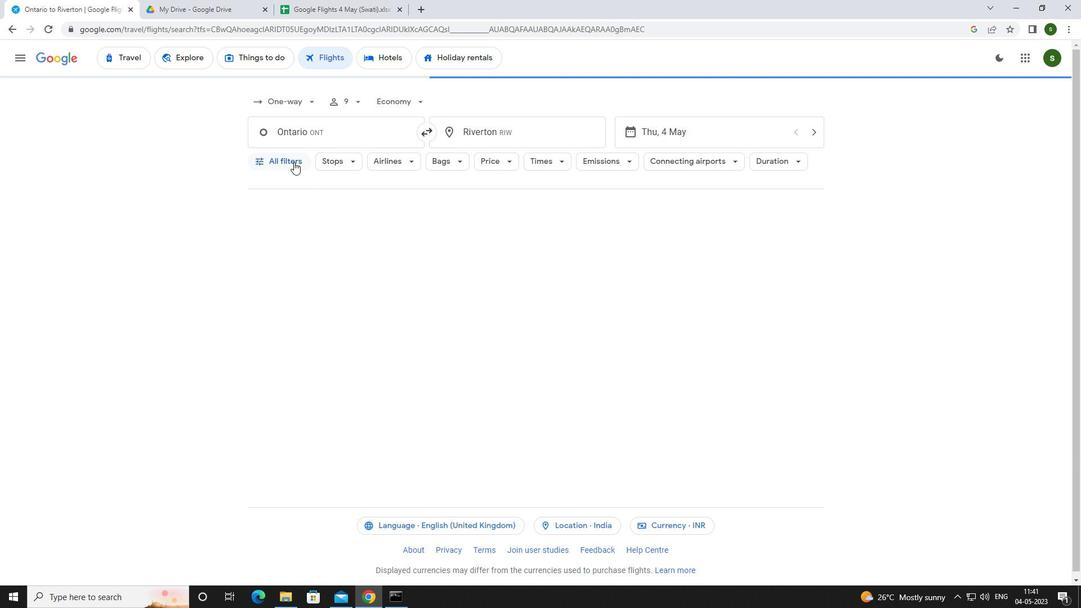 
Action: Mouse moved to (421, 401)
Screenshot: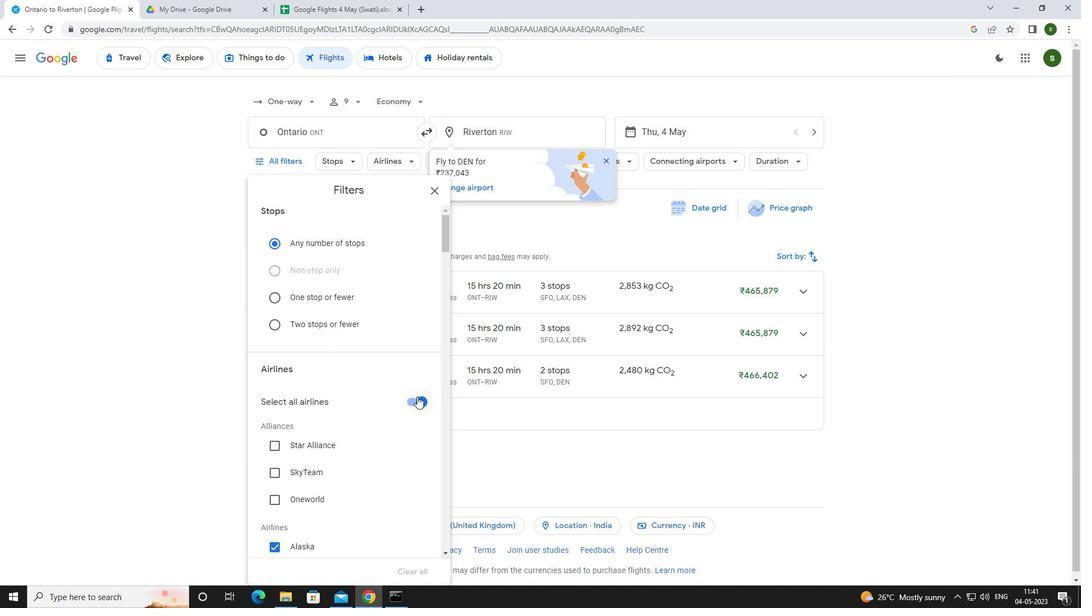 
Action: Mouse pressed left at (421, 401)
Screenshot: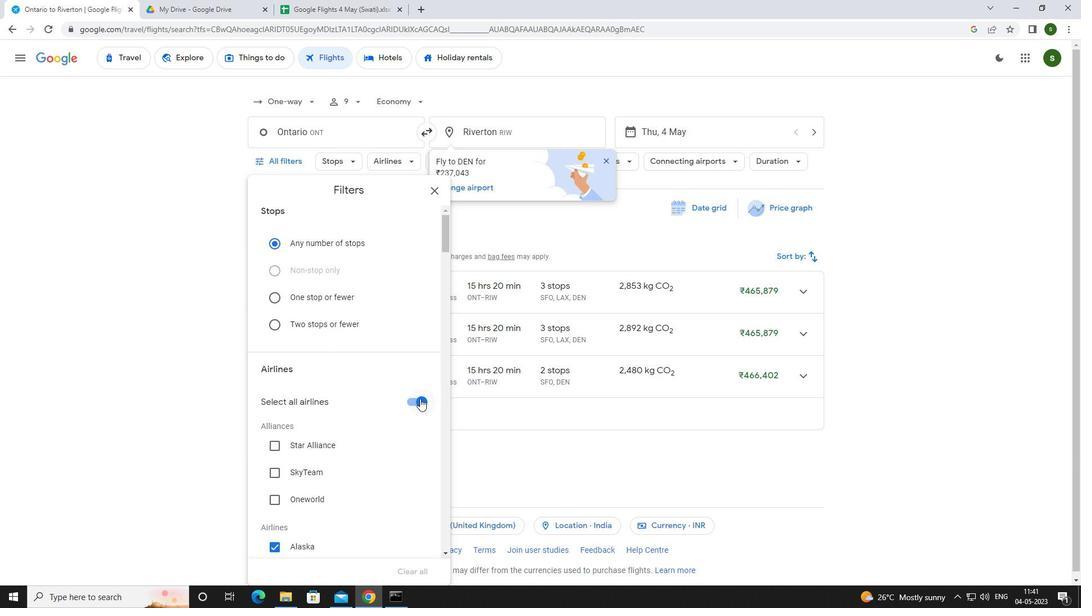 
Action: Mouse moved to (385, 357)
Screenshot: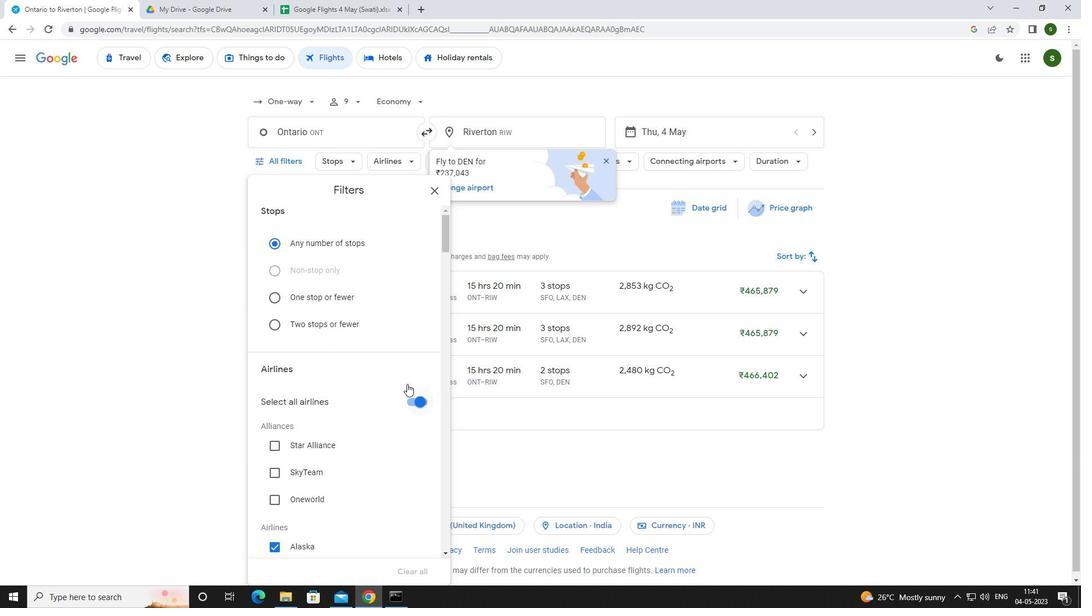 
Action: Mouse scrolled (385, 356) with delta (0, 0)
Screenshot: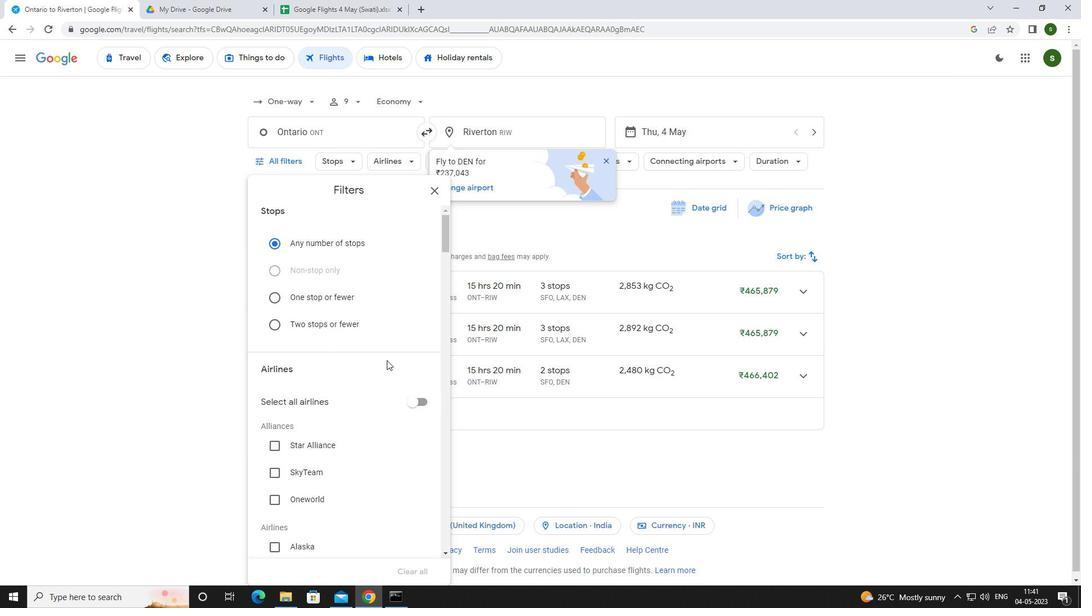 
Action: Mouse scrolled (385, 356) with delta (0, 0)
Screenshot: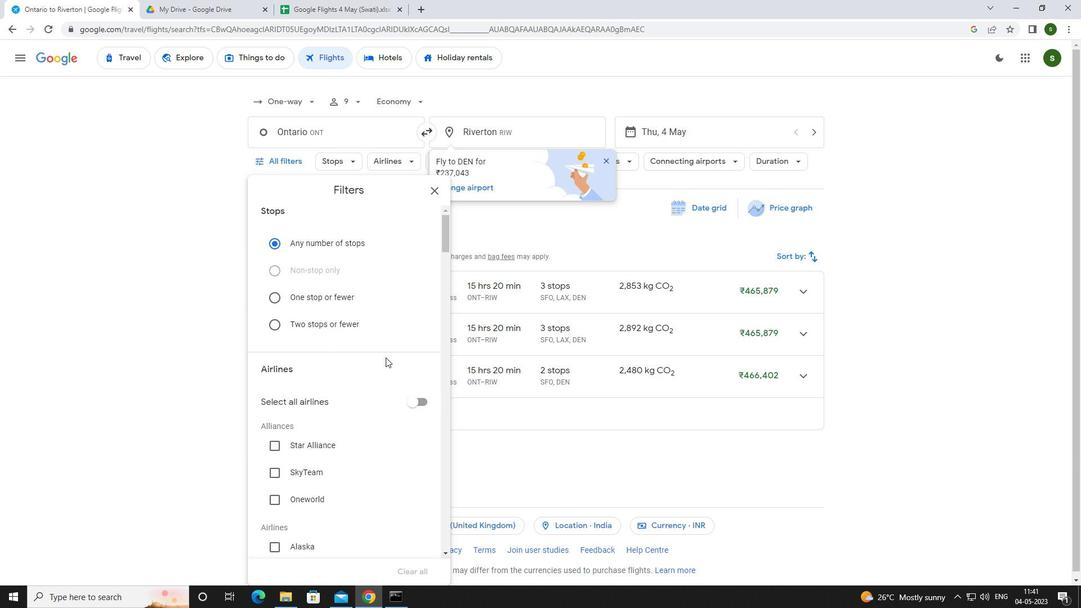 
Action: Mouse scrolled (385, 356) with delta (0, 0)
Screenshot: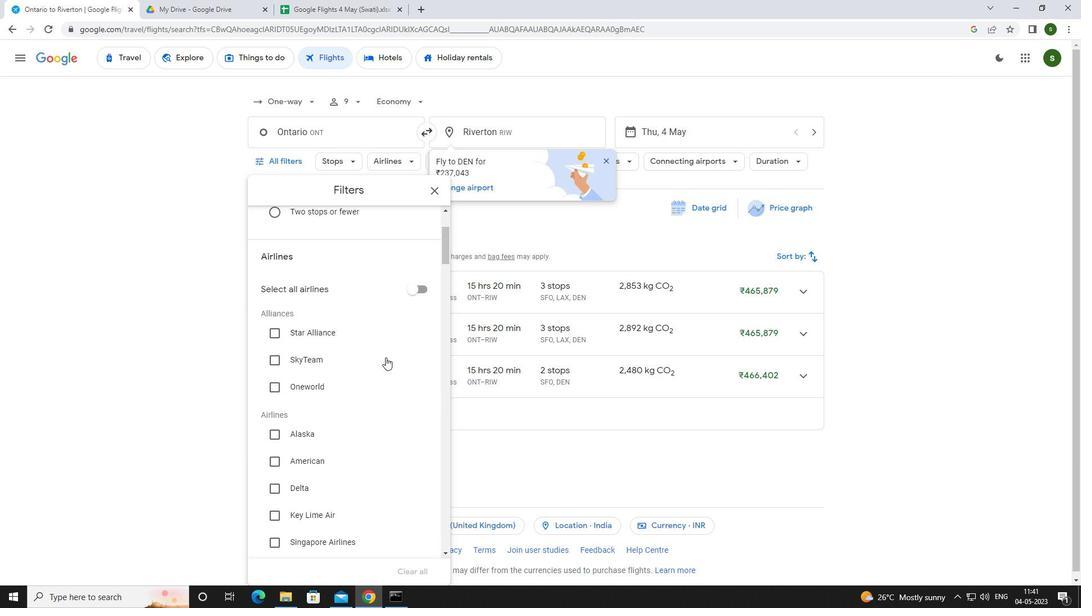 
Action: Mouse scrolled (385, 356) with delta (0, 0)
Screenshot: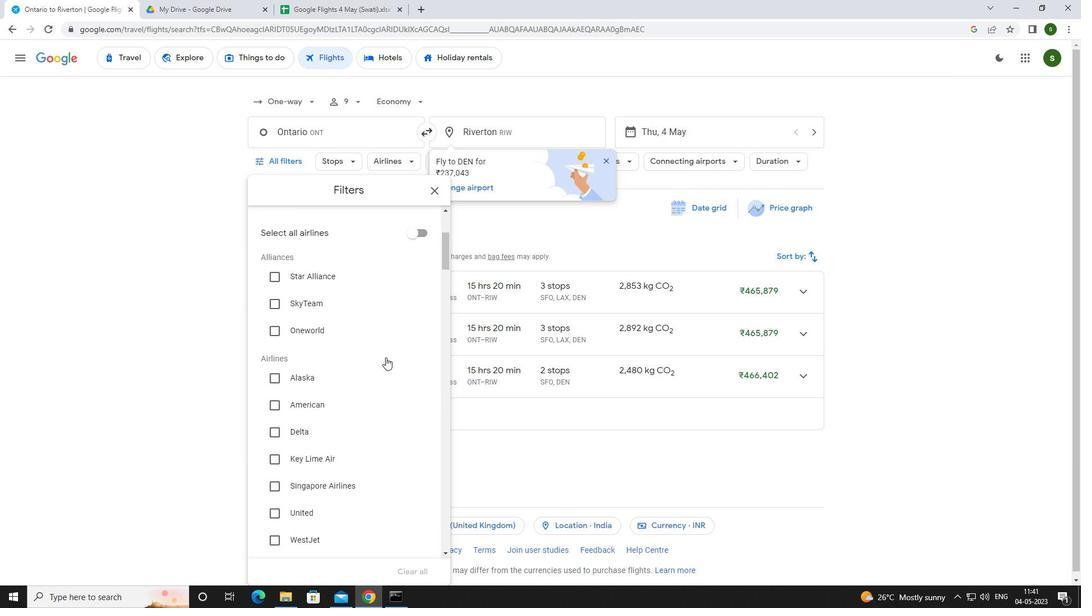 
Action: Mouse scrolled (385, 356) with delta (0, 0)
Screenshot: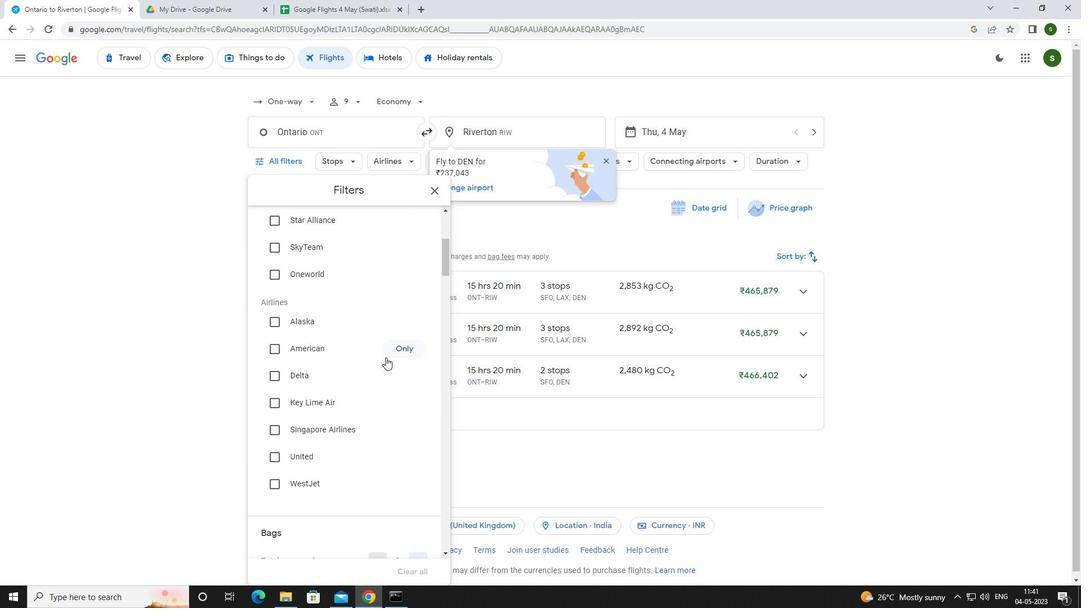 
Action: Mouse scrolled (385, 356) with delta (0, 0)
Screenshot: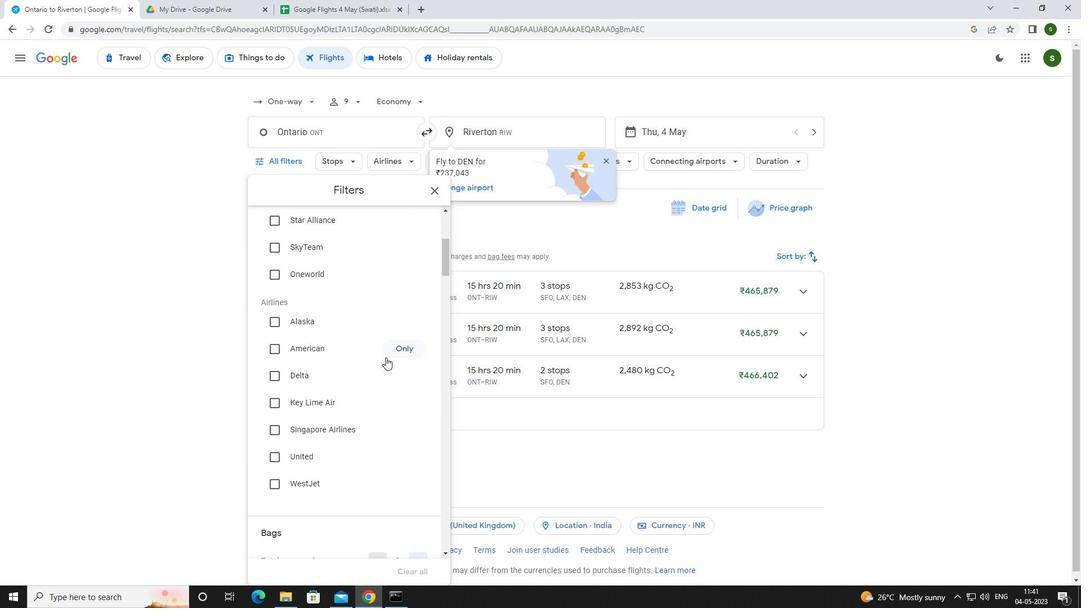 
Action: Mouse scrolled (385, 356) with delta (0, 0)
Screenshot: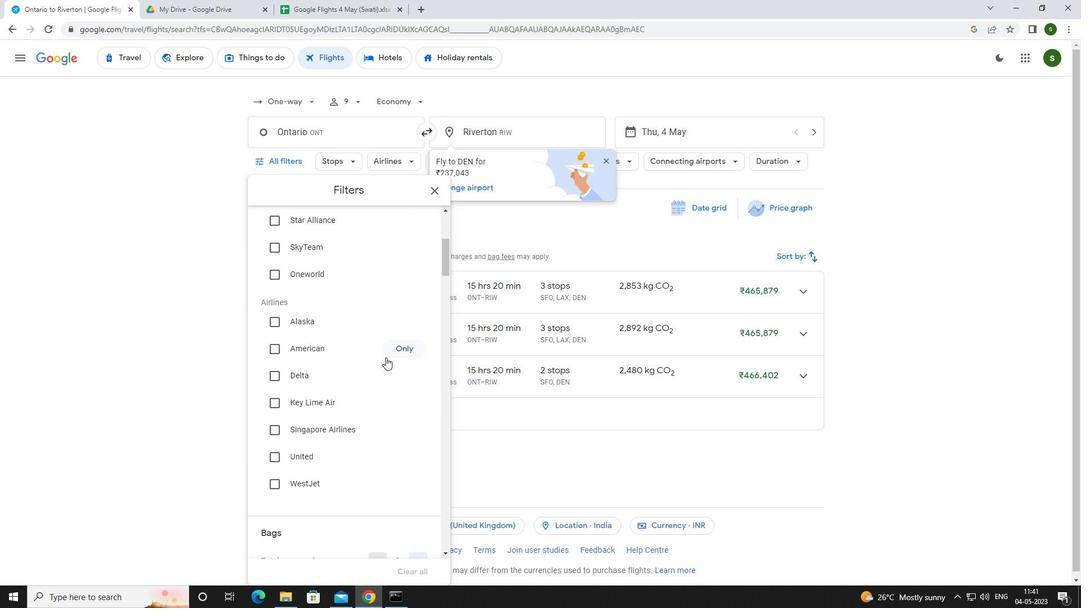 
Action: Mouse moved to (416, 385)
Screenshot: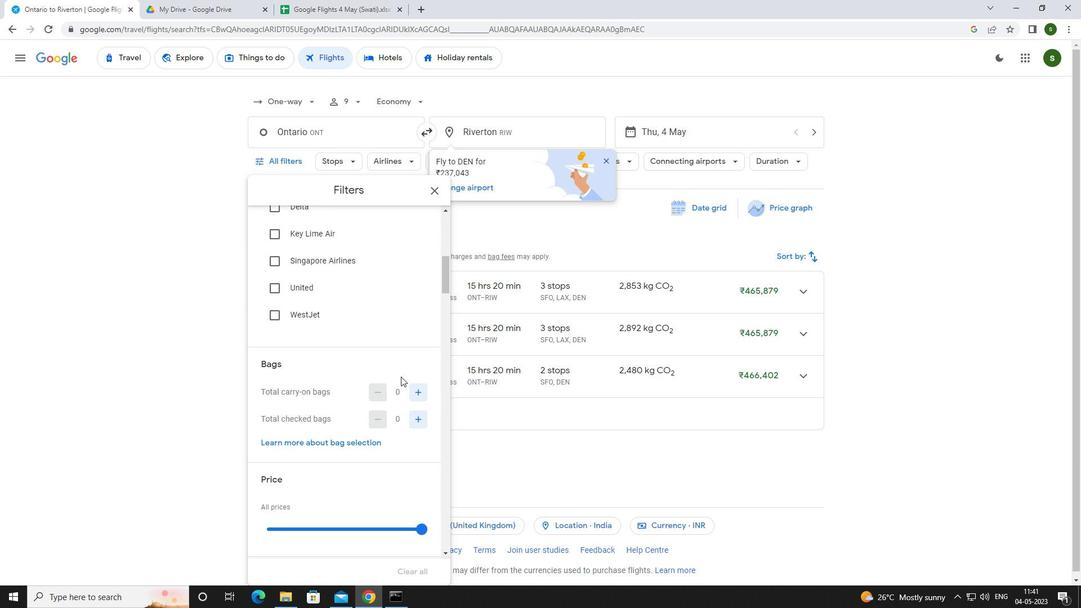 
Action: Mouse pressed left at (416, 385)
Screenshot: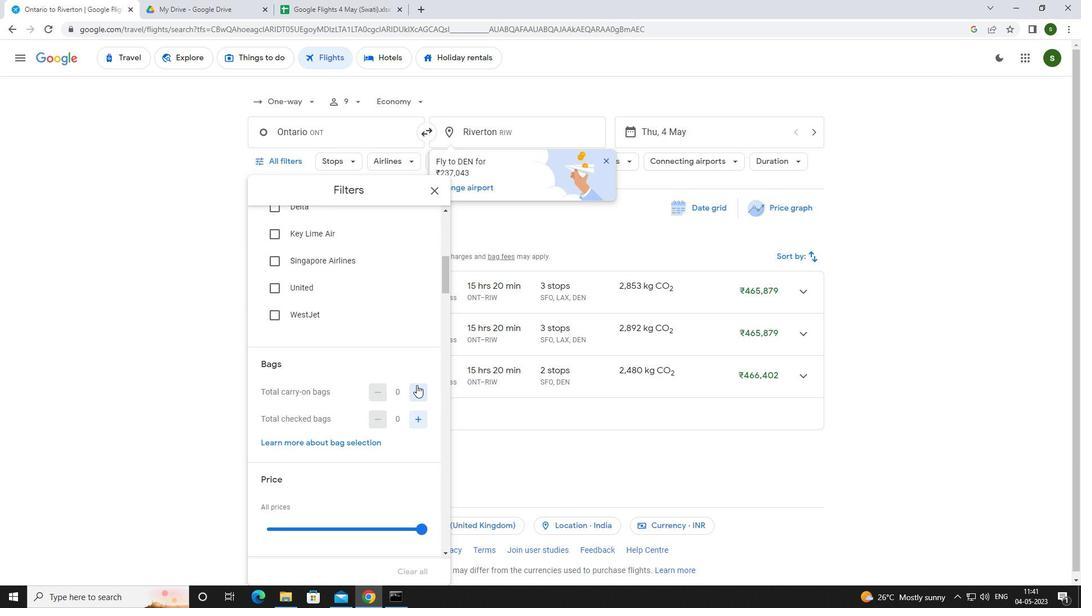 
Action: Mouse scrolled (416, 384) with delta (0, 0)
Screenshot: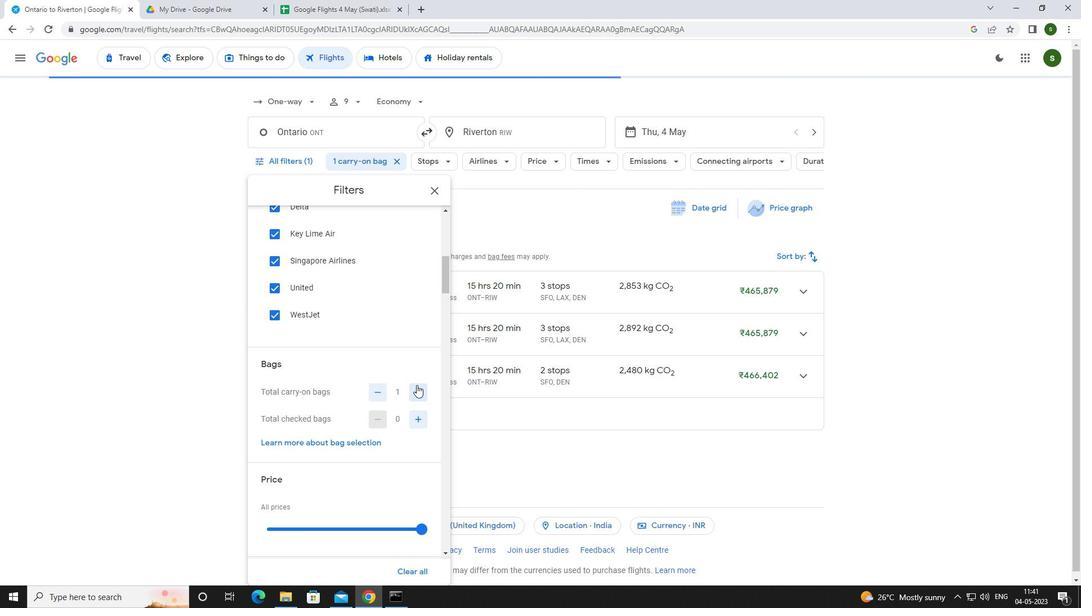 
Action: Mouse scrolled (416, 384) with delta (0, 0)
Screenshot: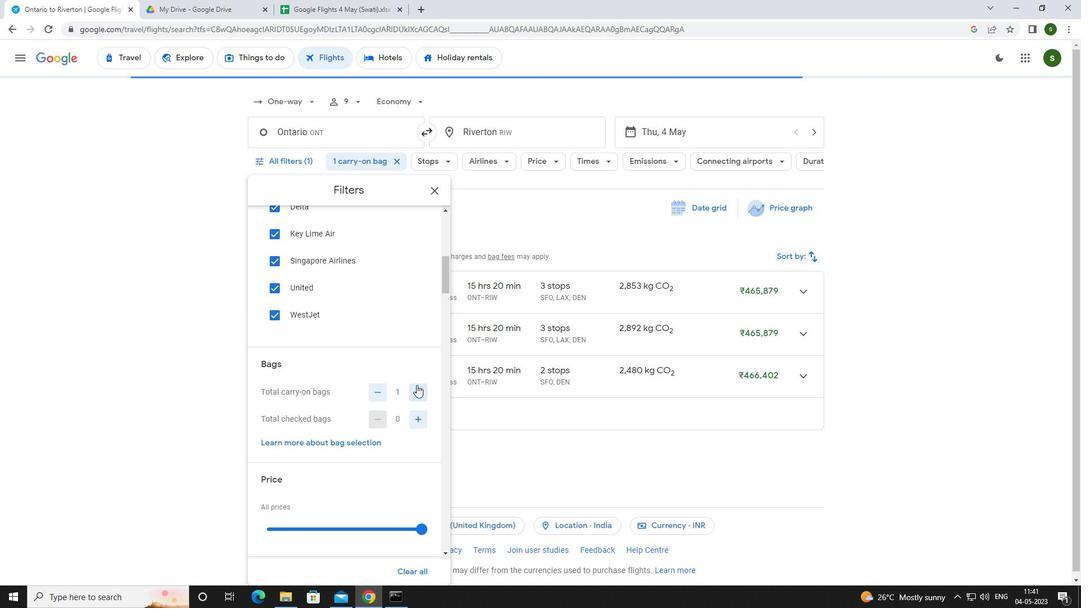 
Action: Mouse scrolled (416, 384) with delta (0, 0)
Screenshot: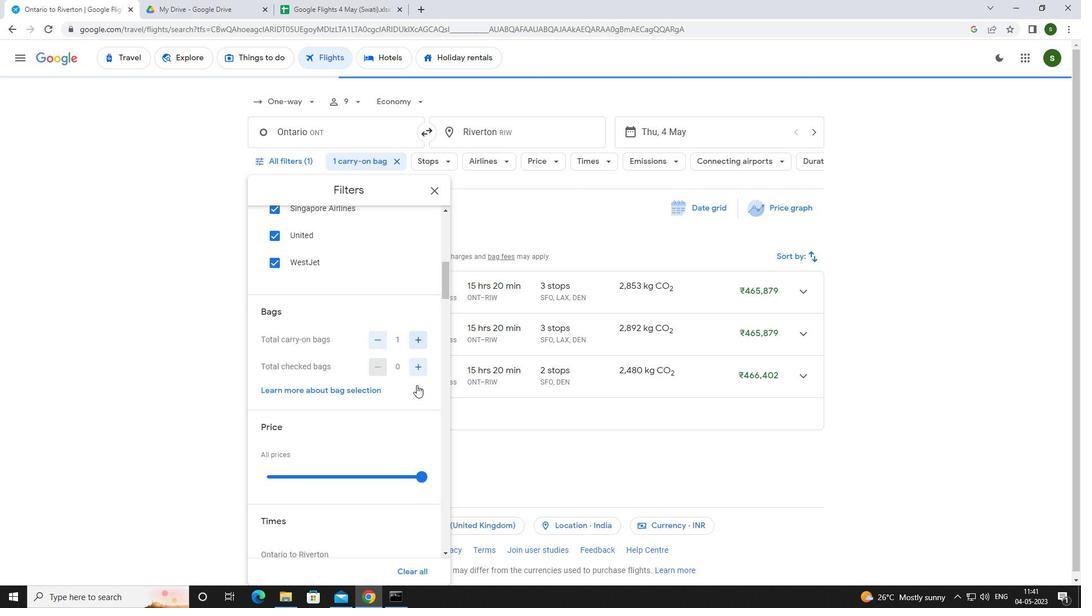 
Action: Mouse moved to (417, 355)
Screenshot: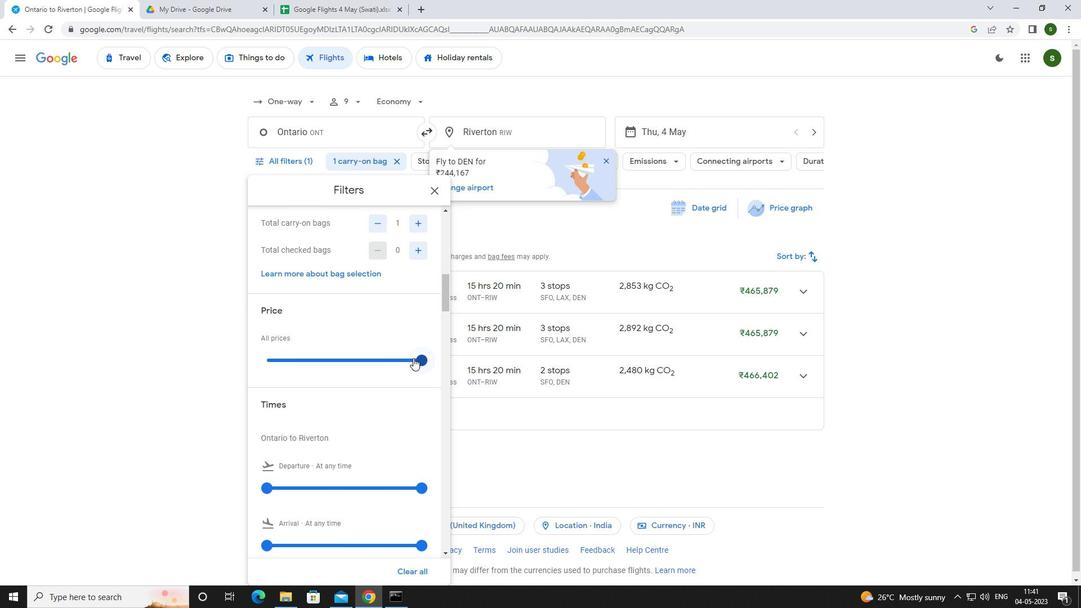 
Action: Mouse pressed left at (417, 355)
Screenshot: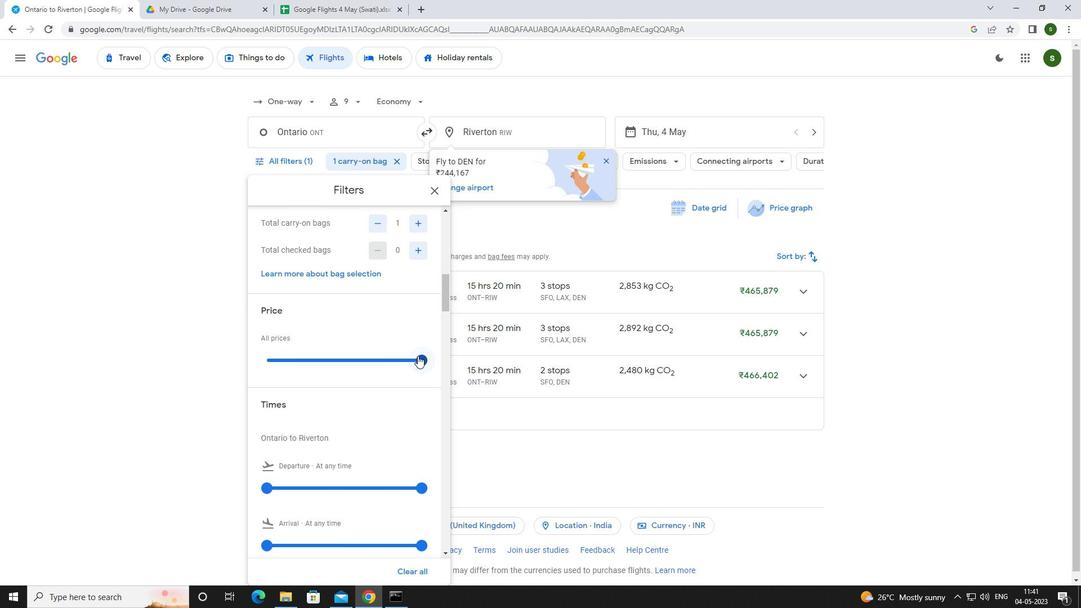 
Action: Mouse moved to (263, 356)
Screenshot: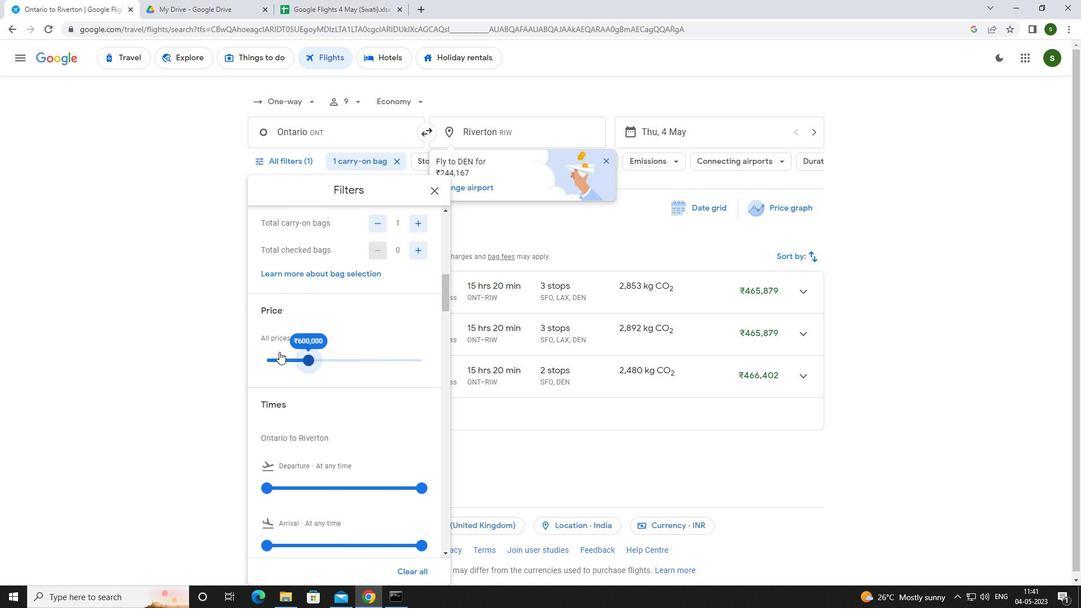 
Action: Mouse scrolled (263, 355) with delta (0, 0)
Screenshot: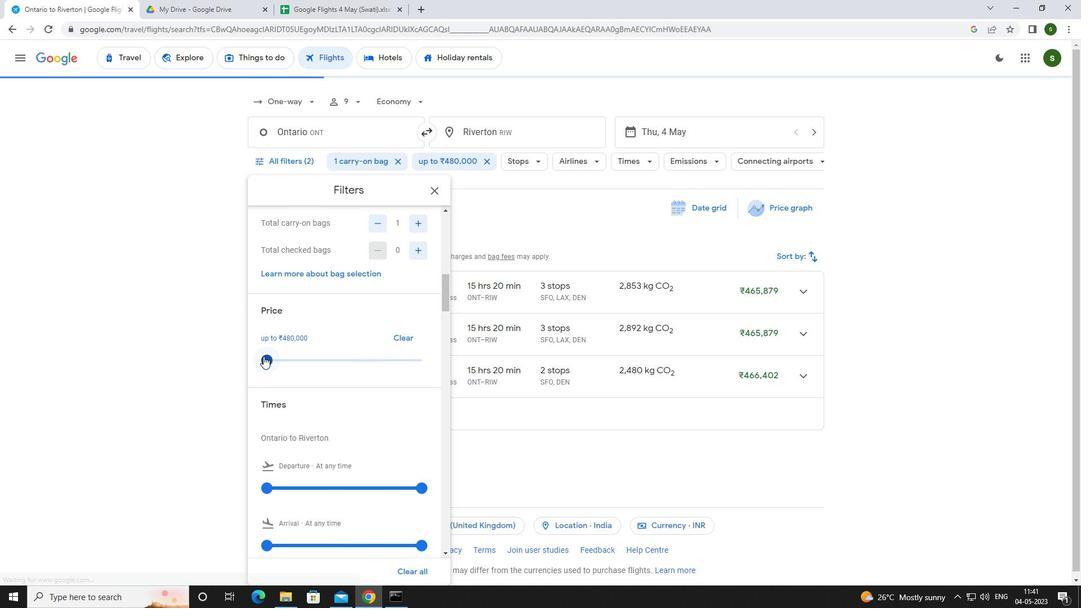 
Action: Mouse scrolled (263, 355) with delta (0, 0)
Screenshot: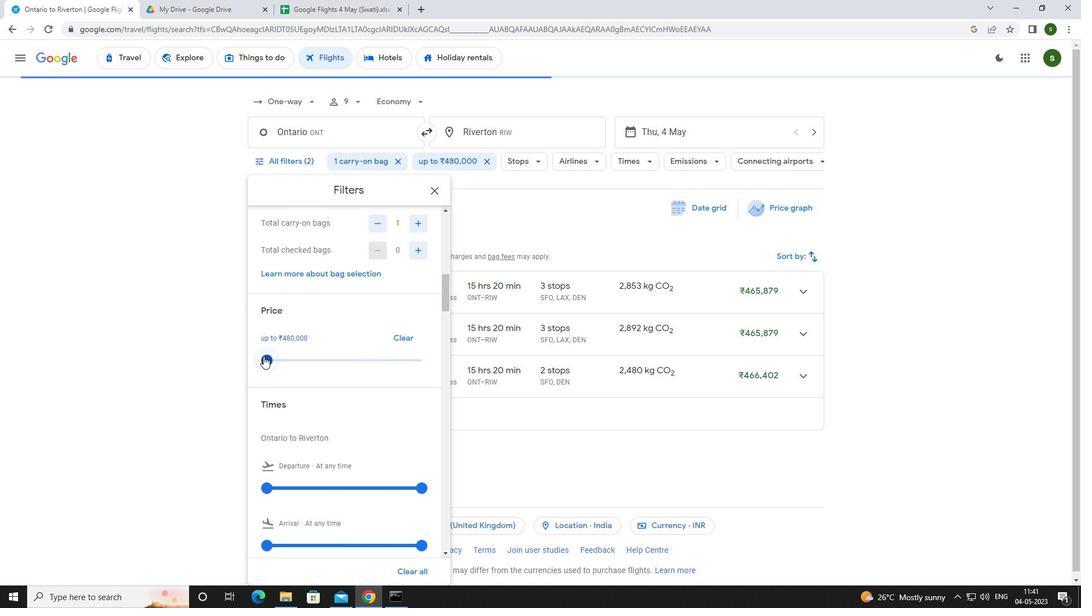 
Action: Mouse moved to (267, 376)
Screenshot: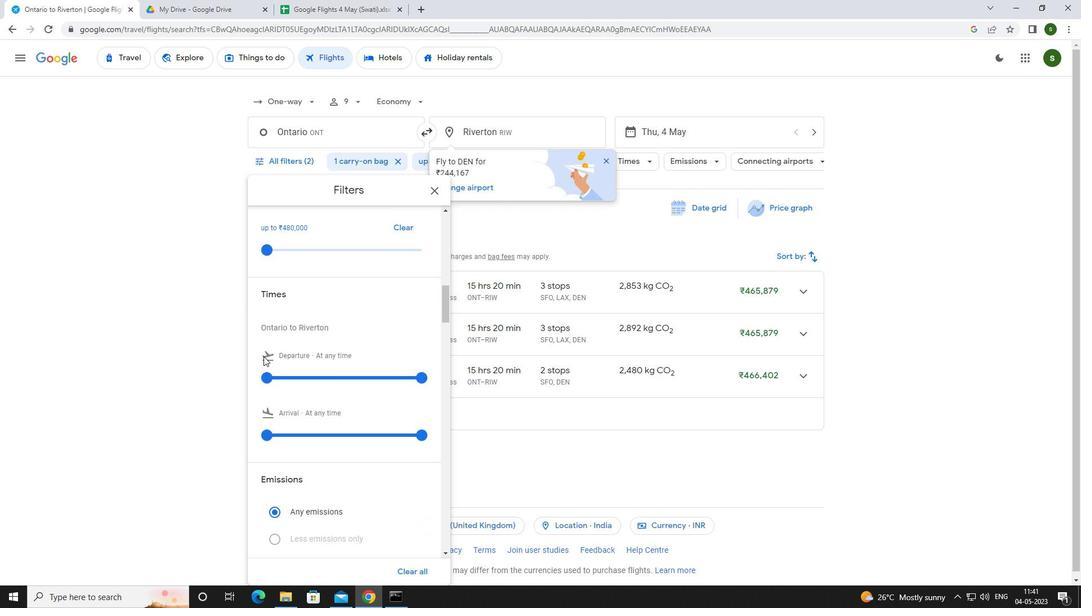 
Action: Mouse pressed left at (267, 376)
Screenshot: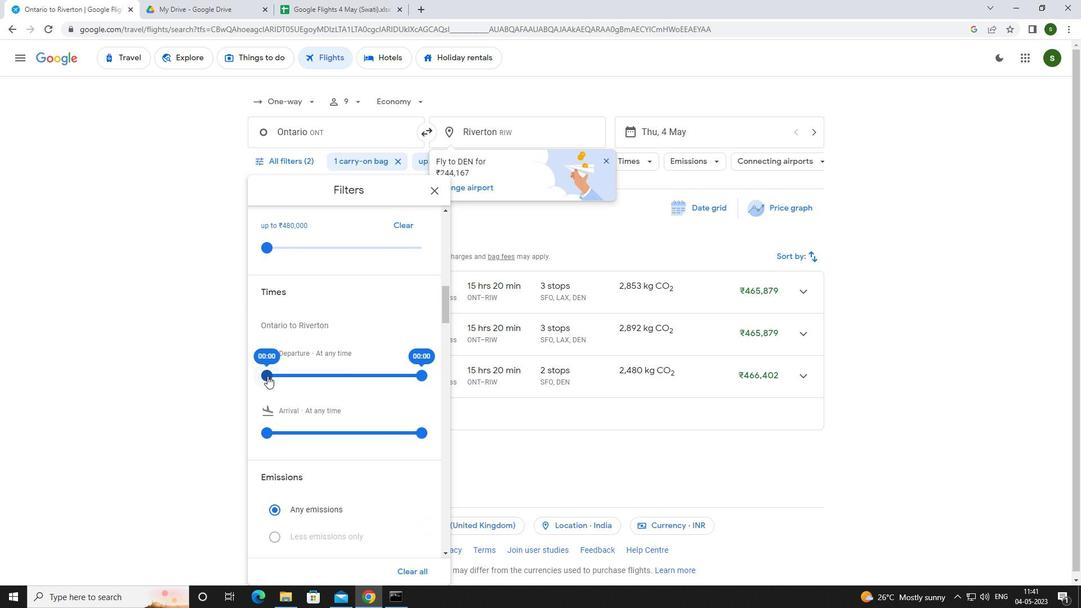 
Action: Mouse moved to (503, 447)
Screenshot: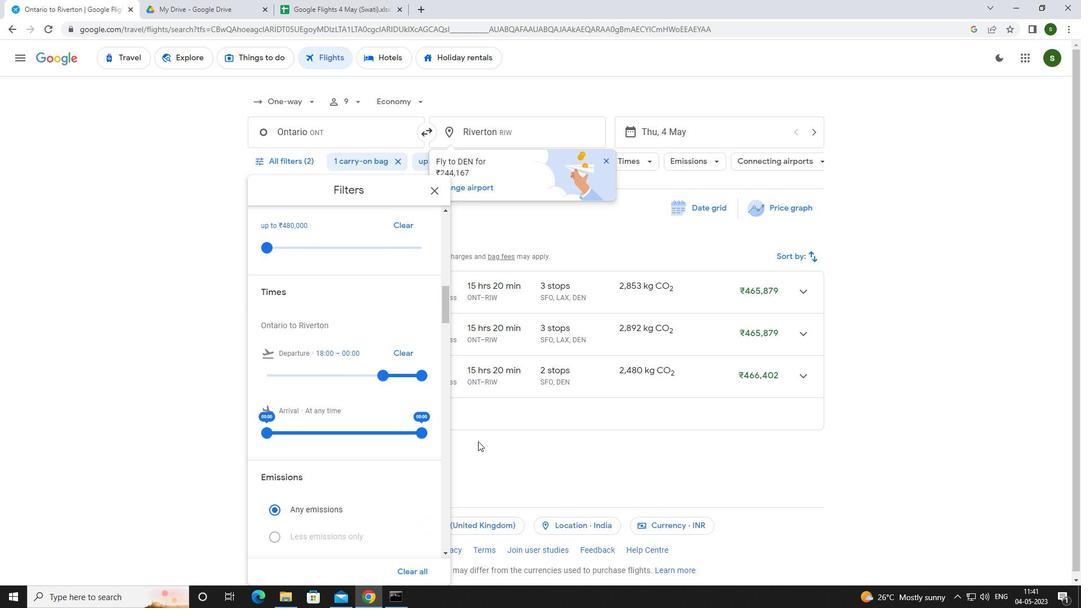 
Action: Mouse pressed left at (503, 447)
Screenshot: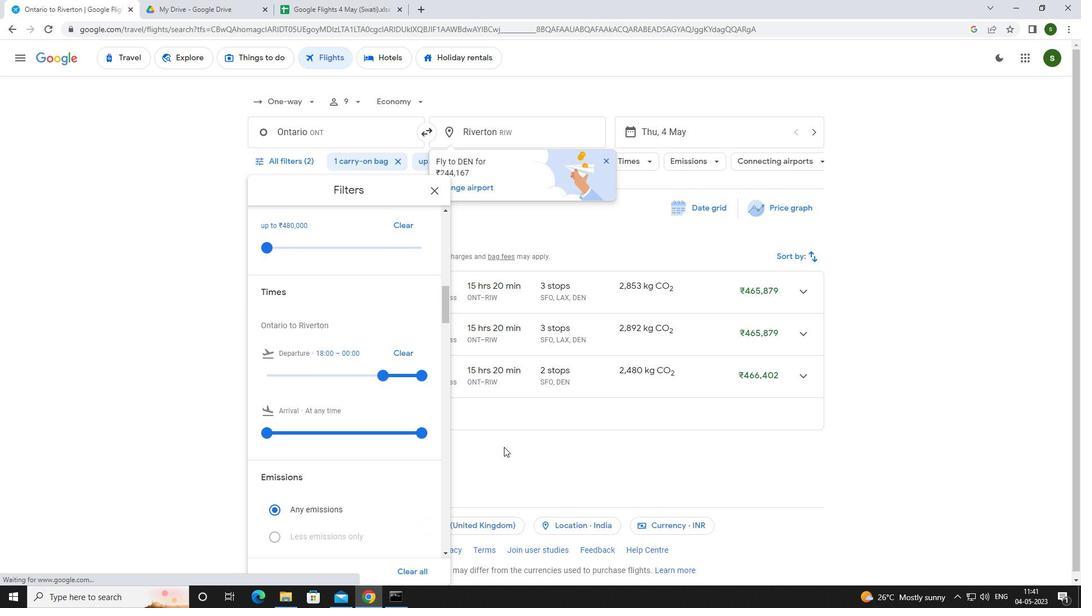 
